 Task: Open Card Product End-of-Life Performance Review in Board Newsletter Management Best Practices to Workspace Design Software and add a team member Softage.4@softage.net, a label Orange, a checklist Special Education, an attachment from your computer, a color Orange and finally, add a card description 'Research and develop new customer service strategy' and a comment 'This task requires us to be proactive and take ownership of our work, ensuring that we are making progress towards our goals.'. Add a start date 'Jan 04, 1900' with a due date 'Jan 11, 1900'
Action: Mouse moved to (88, 299)
Screenshot: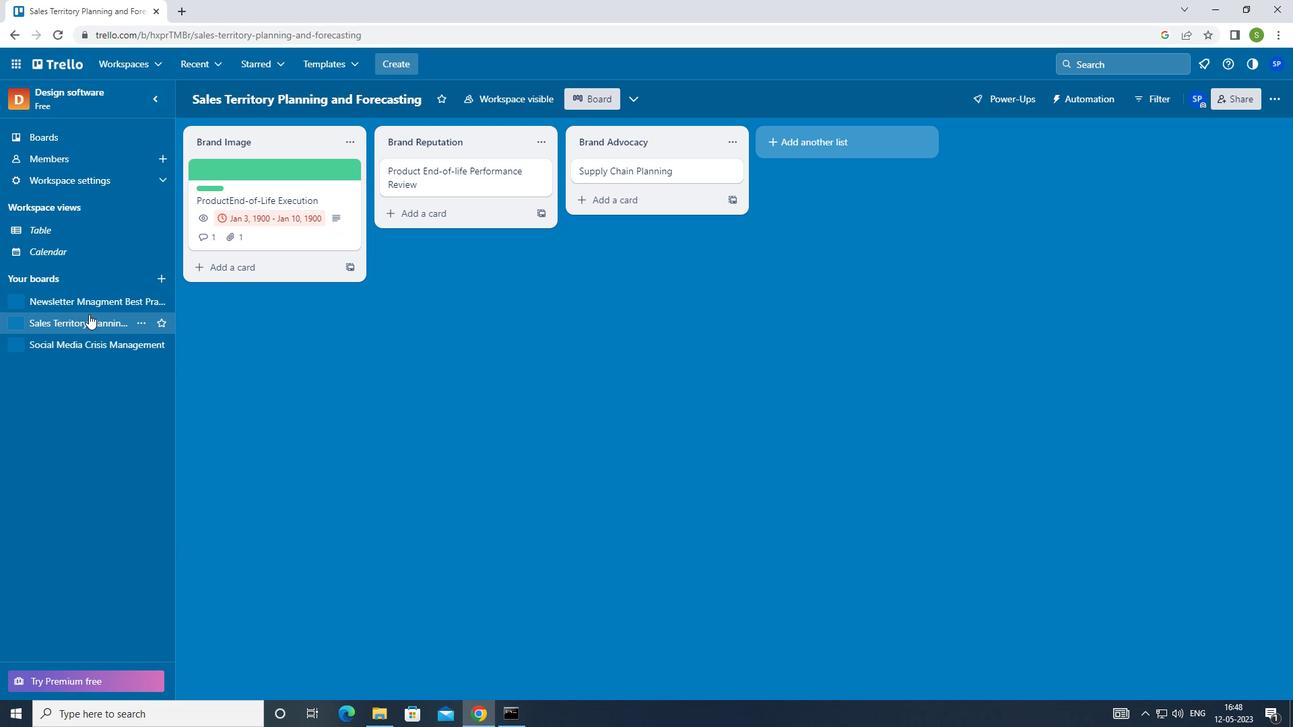 
Action: Mouse pressed left at (88, 299)
Screenshot: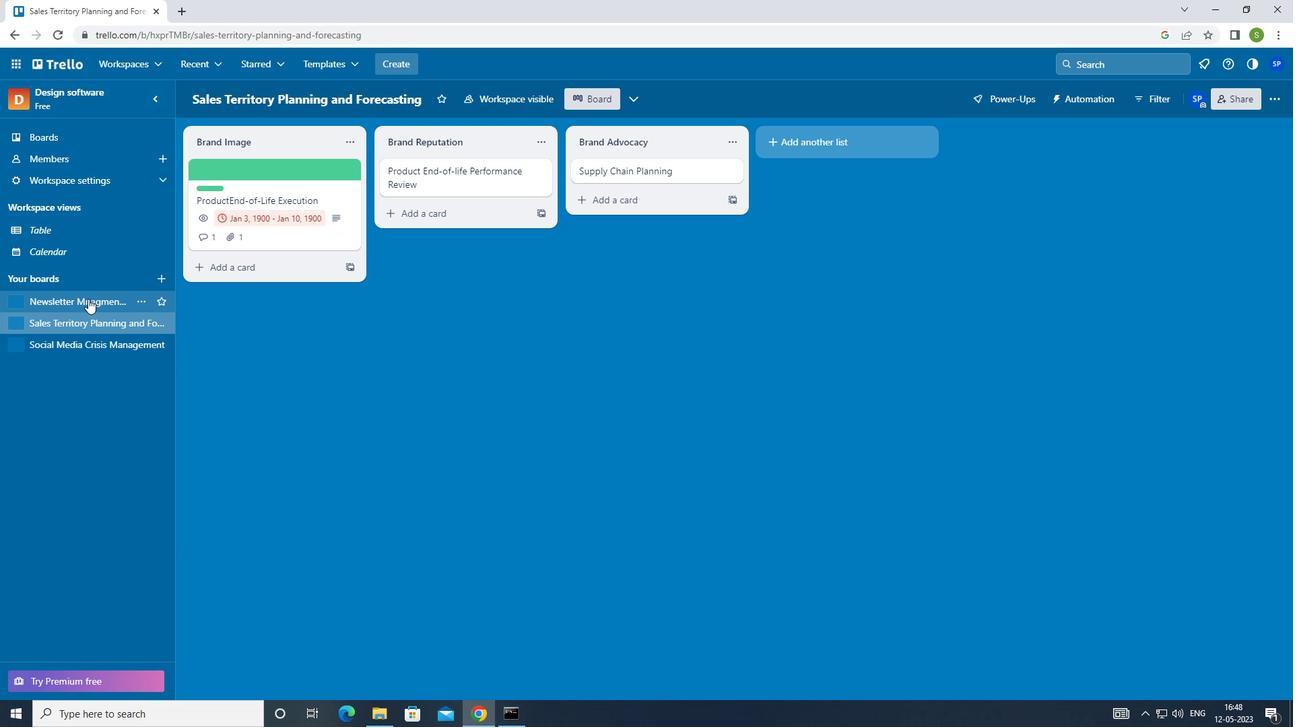 
Action: Mouse moved to (403, 170)
Screenshot: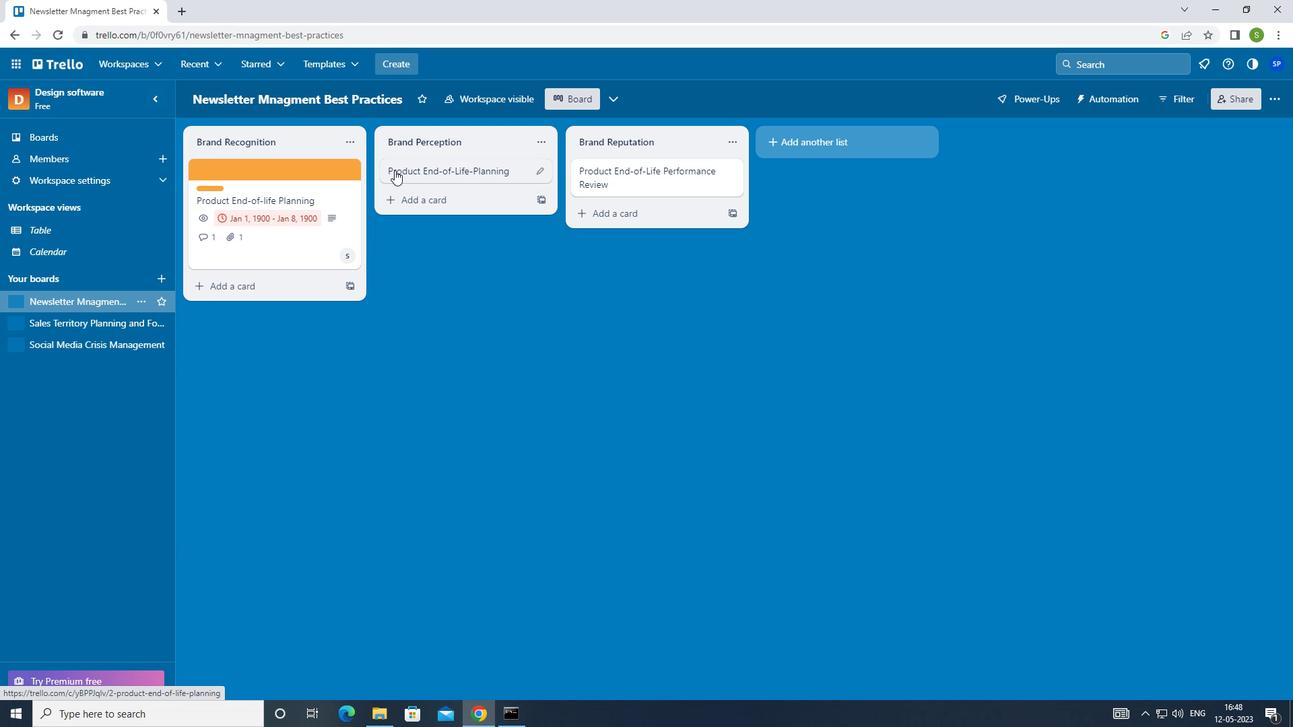 
Action: Mouse pressed left at (403, 170)
Screenshot: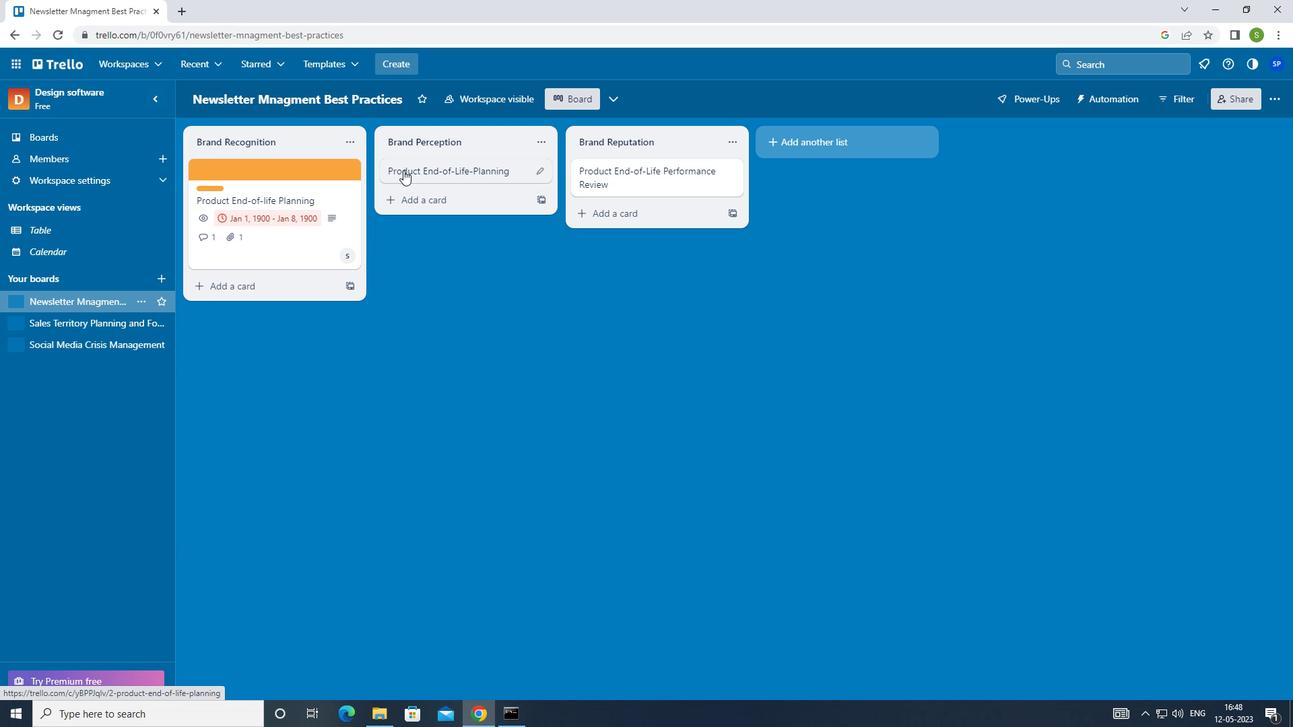 
Action: Mouse moved to (806, 165)
Screenshot: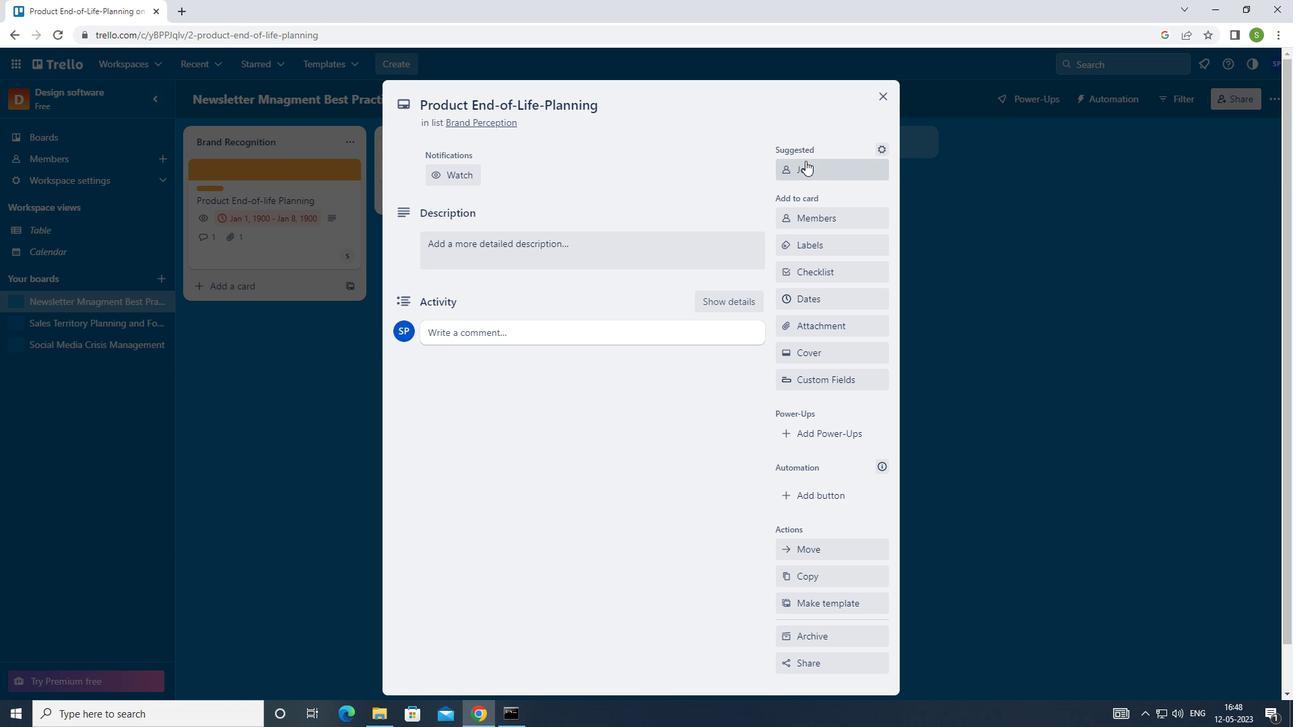 
Action: Mouse pressed left at (806, 165)
Screenshot: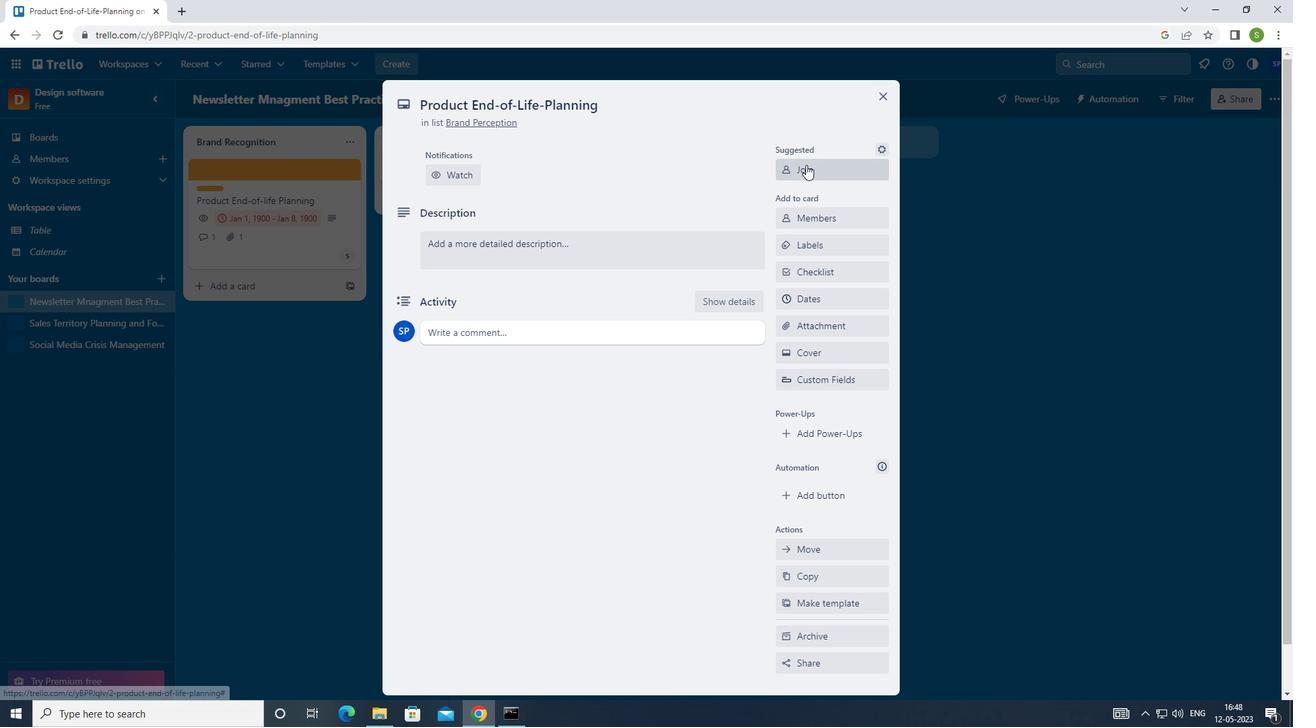 
Action: Mouse moved to (822, 170)
Screenshot: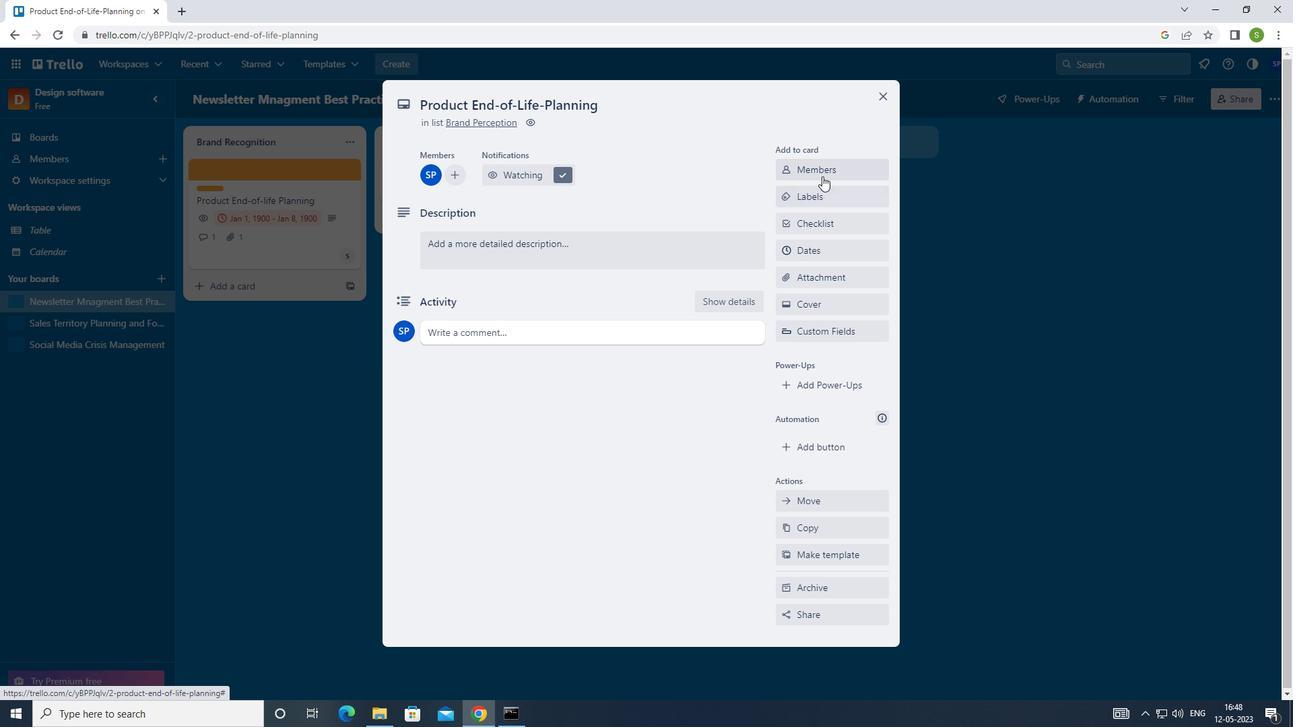 
Action: Mouse pressed left at (822, 170)
Screenshot: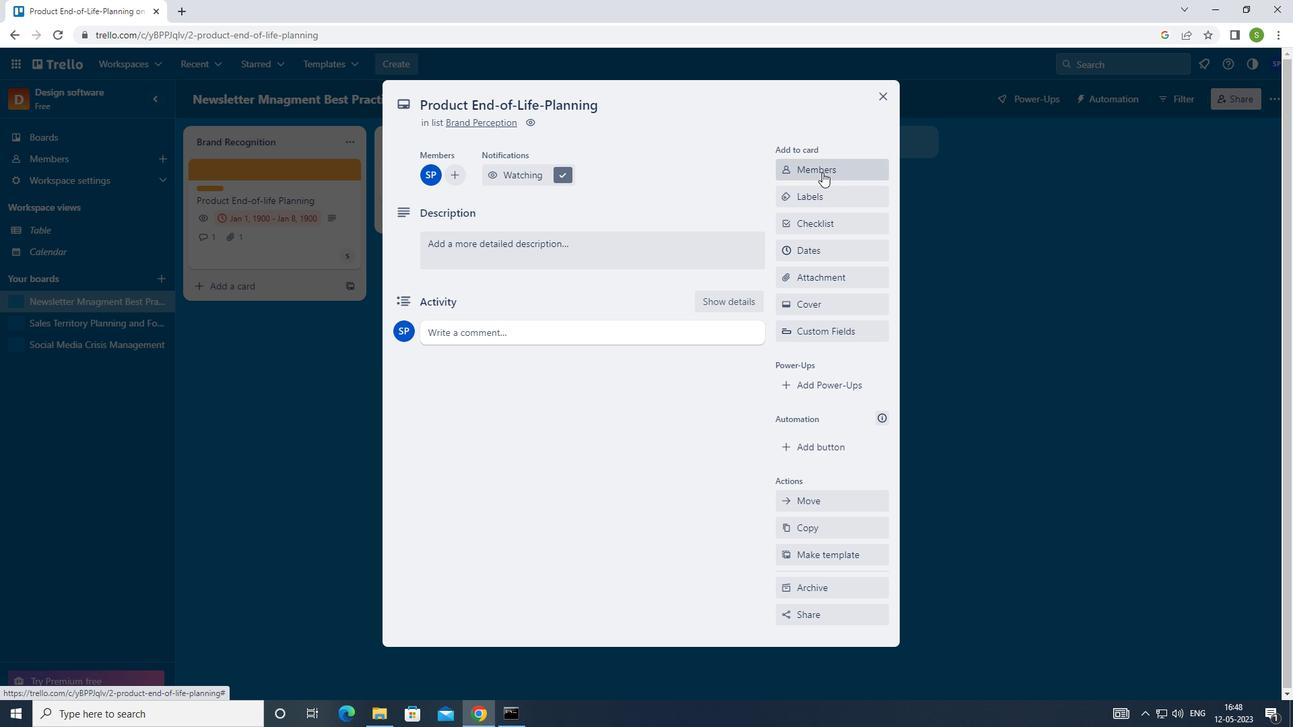 
Action: Mouse moved to (671, 214)
Screenshot: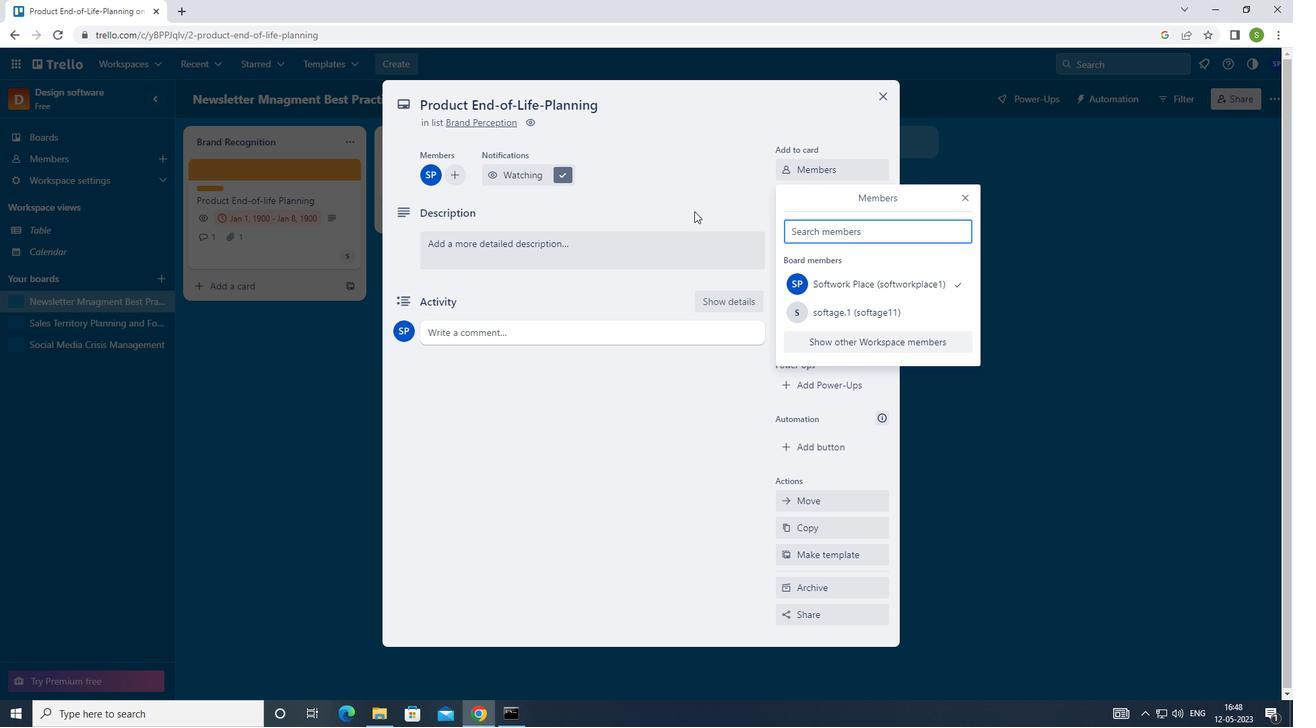 
Action: Key pressed <Key.shift>SOFTAGE.4<Key.shift>@SOFTAGE.NET
Screenshot: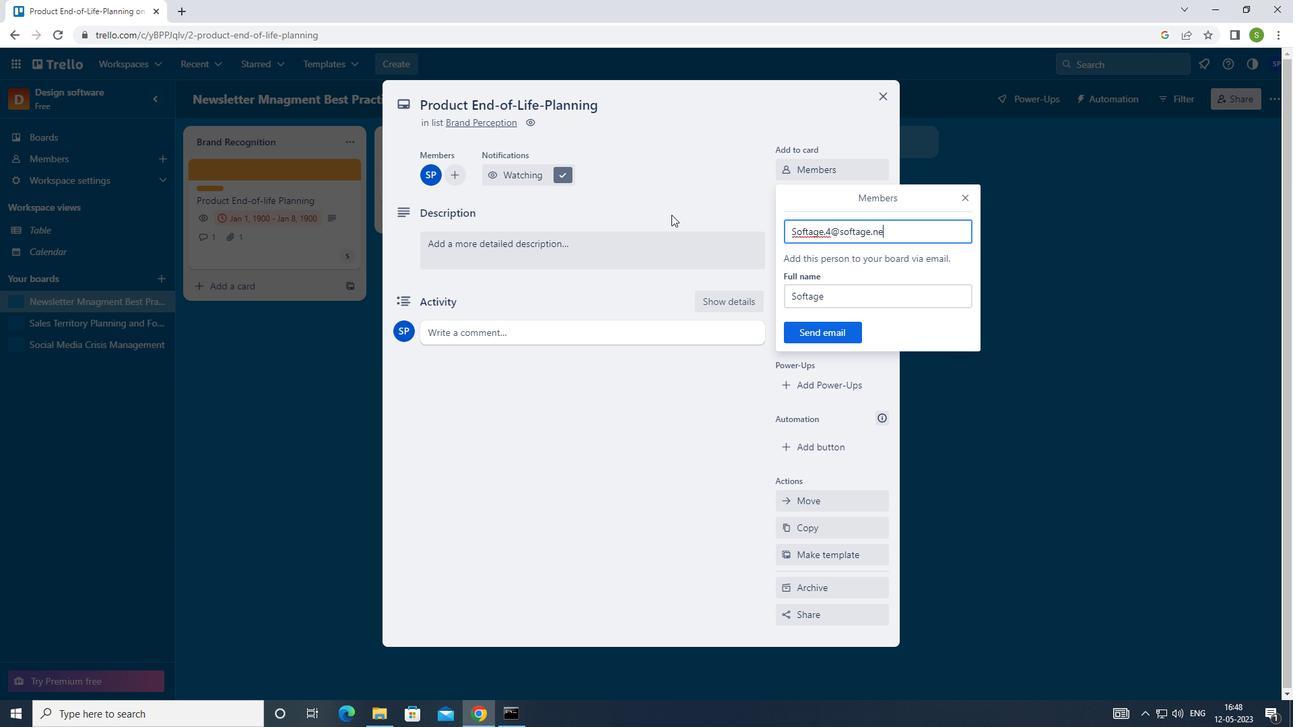 
Action: Mouse moved to (804, 334)
Screenshot: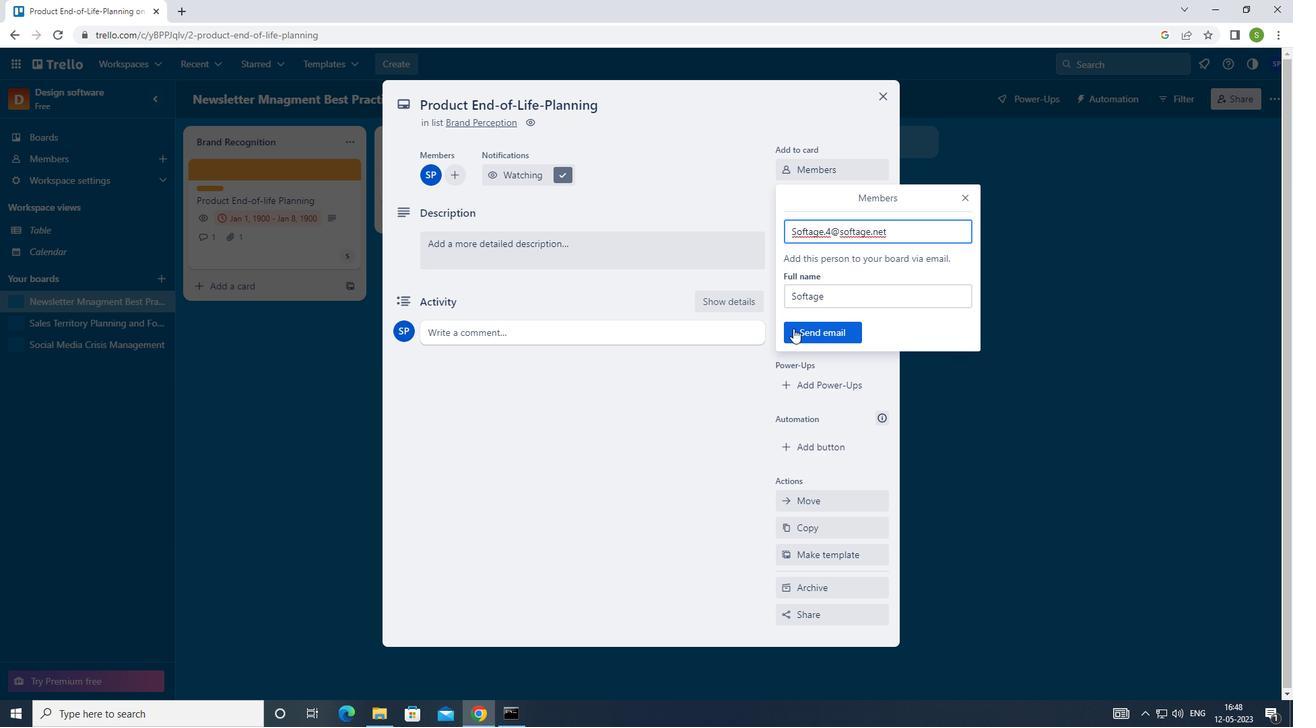 
Action: Mouse pressed left at (804, 334)
Screenshot: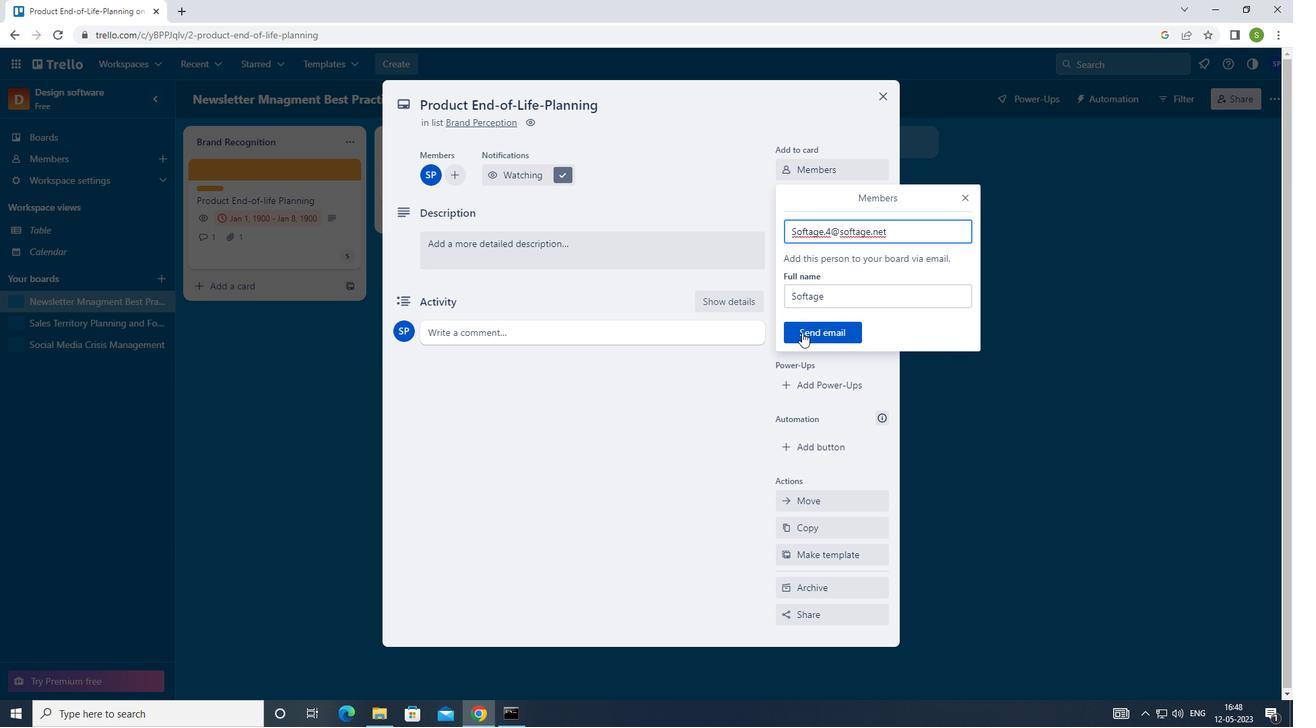 
Action: Mouse moved to (814, 194)
Screenshot: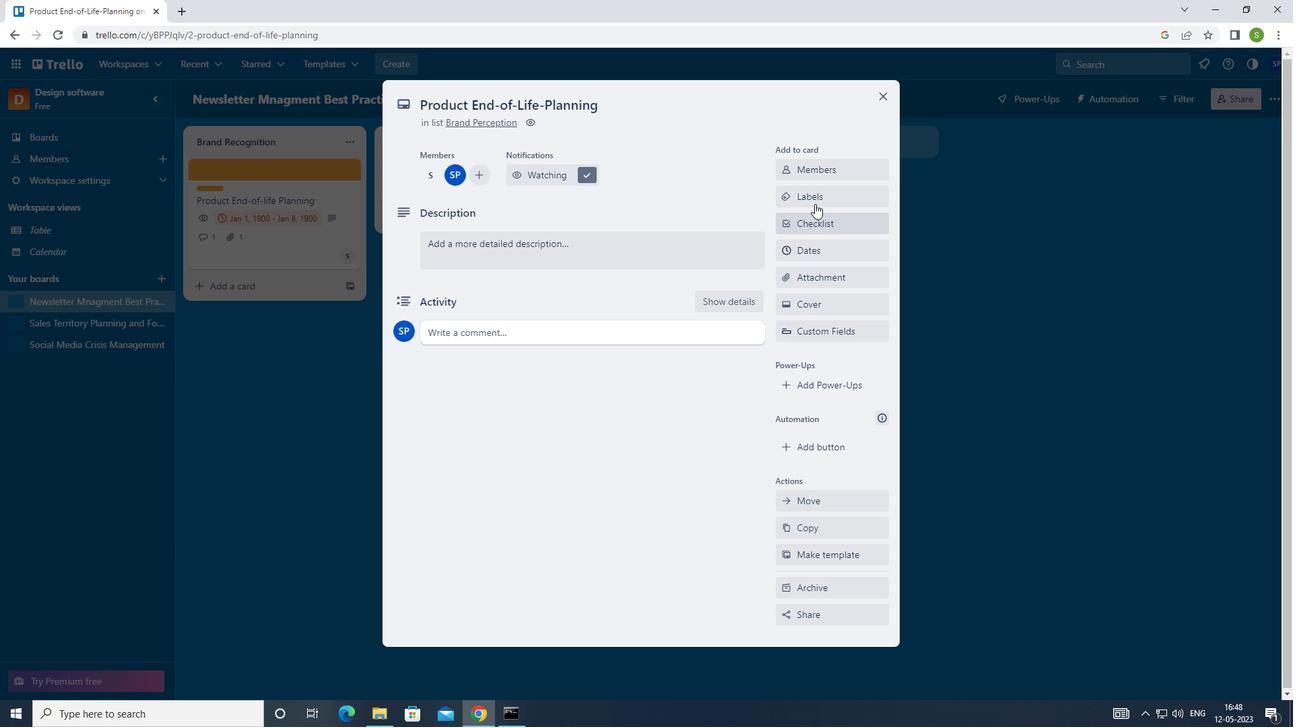 
Action: Mouse pressed left at (814, 194)
Screenshot: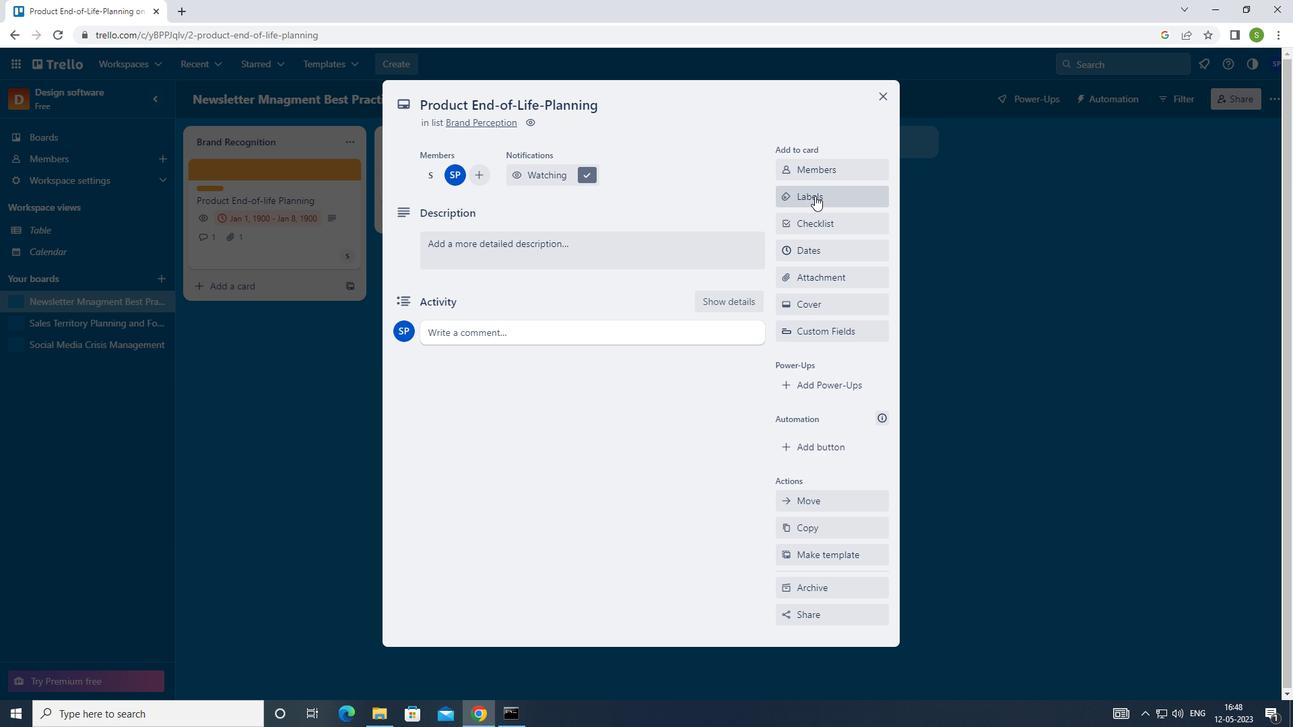
Action: Mouse moved to (831, 348)
Screenshot: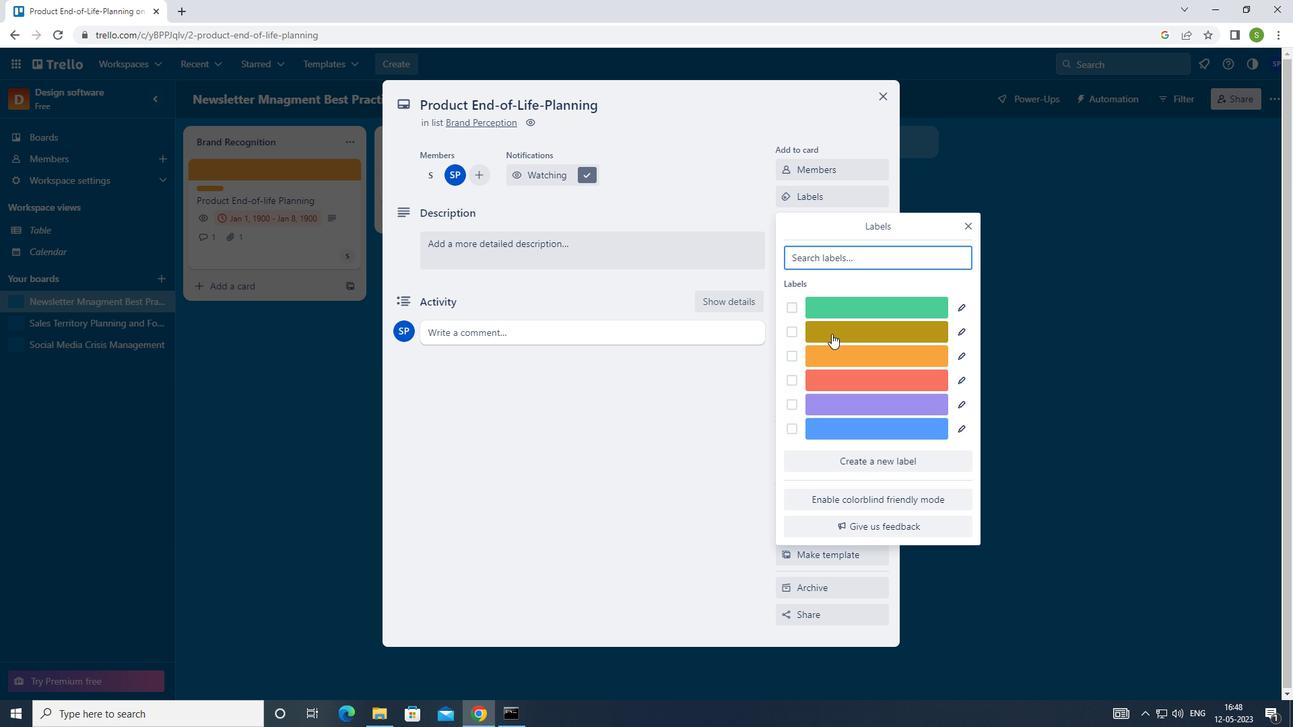 
Action: Mouse pressed left at (831, 348)
Screenshot: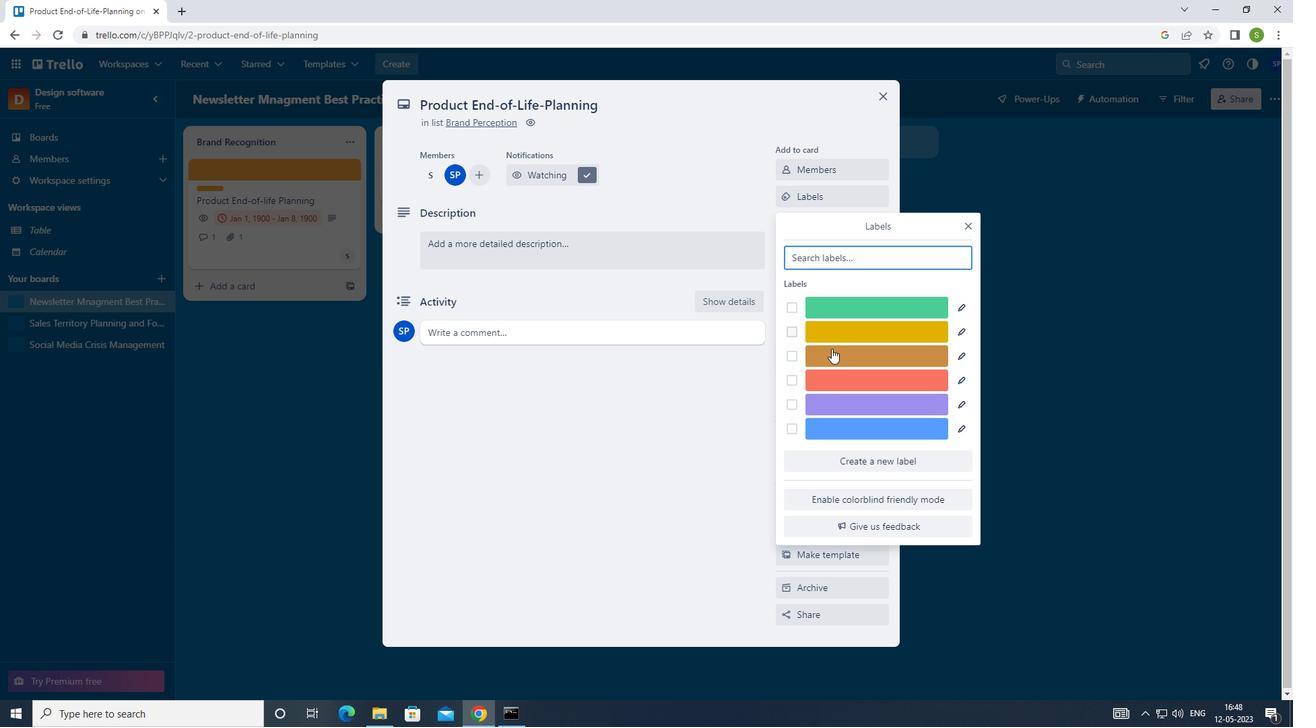 
Action: Mouse moved to (969, 224)
Screenshot: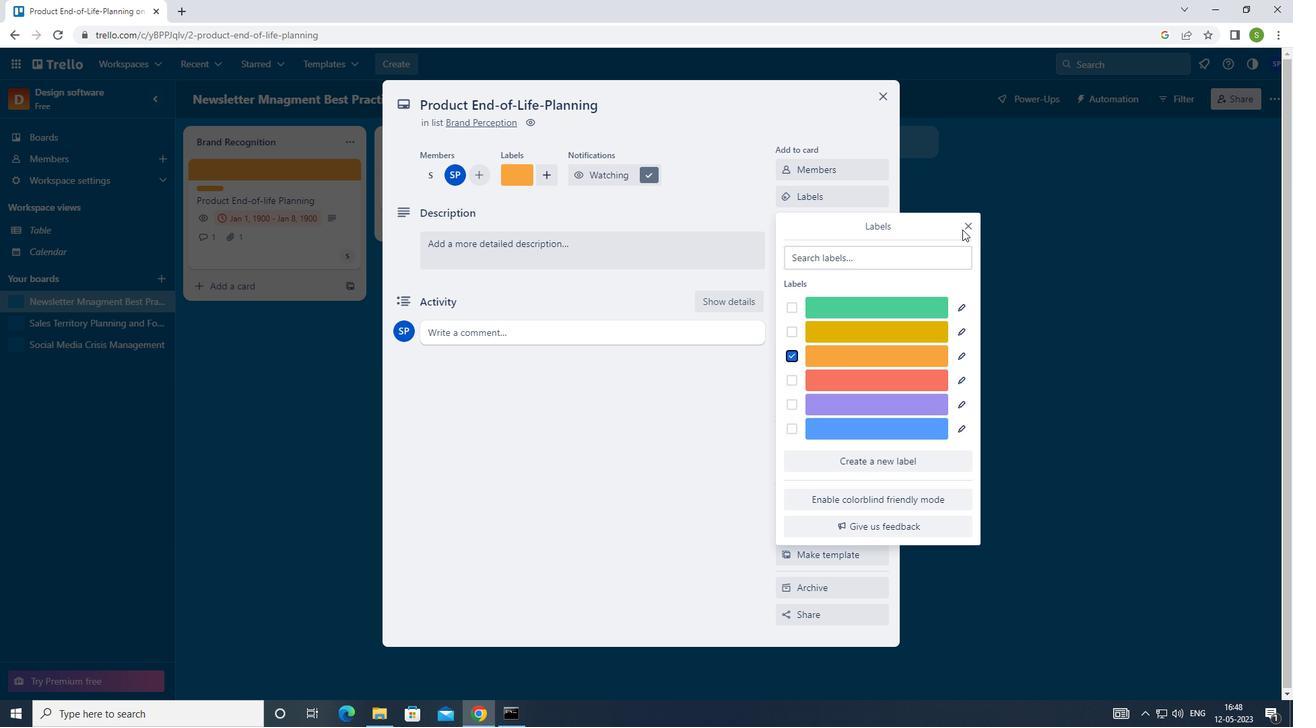 
Action: Mouse pressed left at (969, 224)
Screenshot: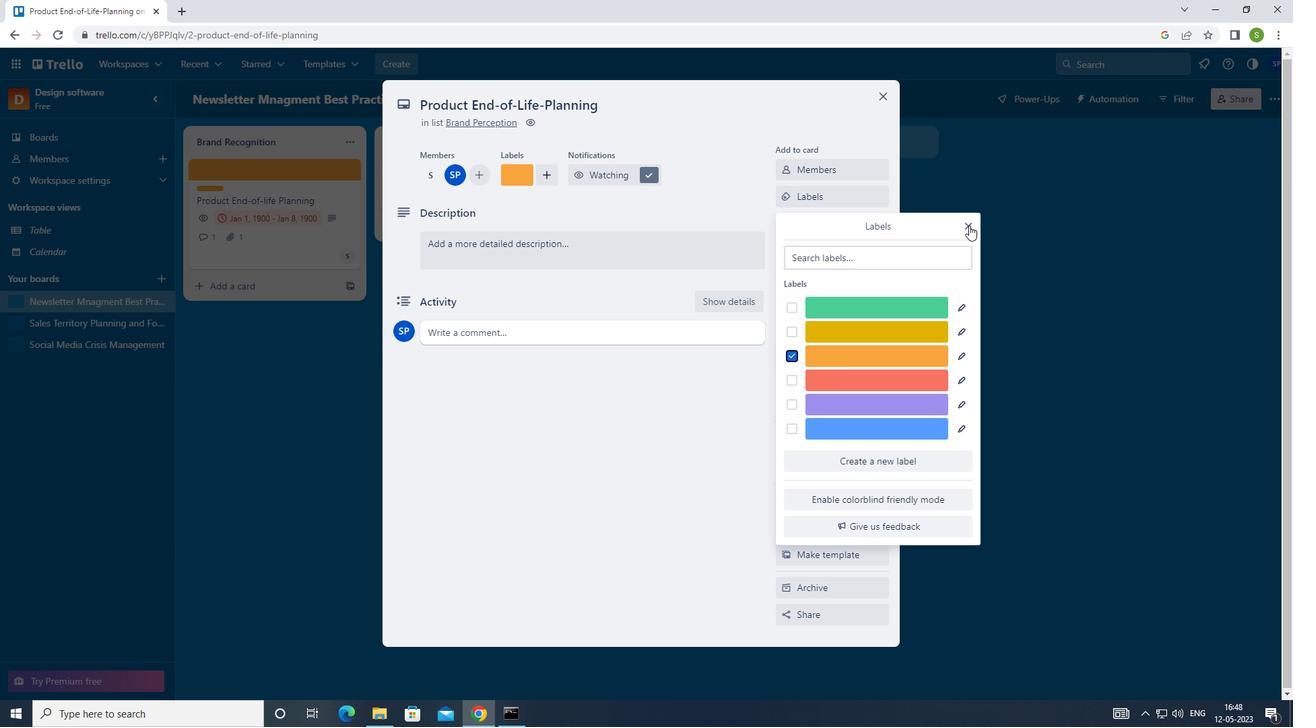 
Action: Mouse moved to (850, 222)
Screenshot: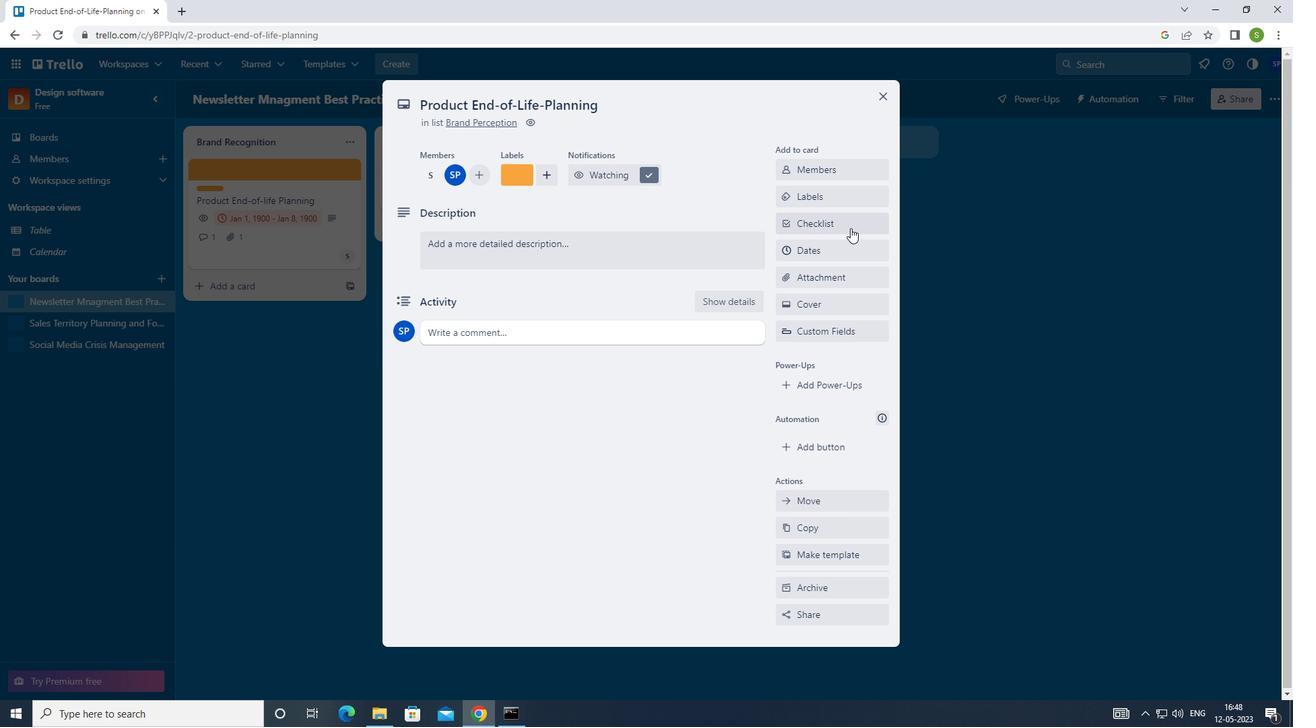
Action: Mouse pressed left at (850, 222)
Screenshot: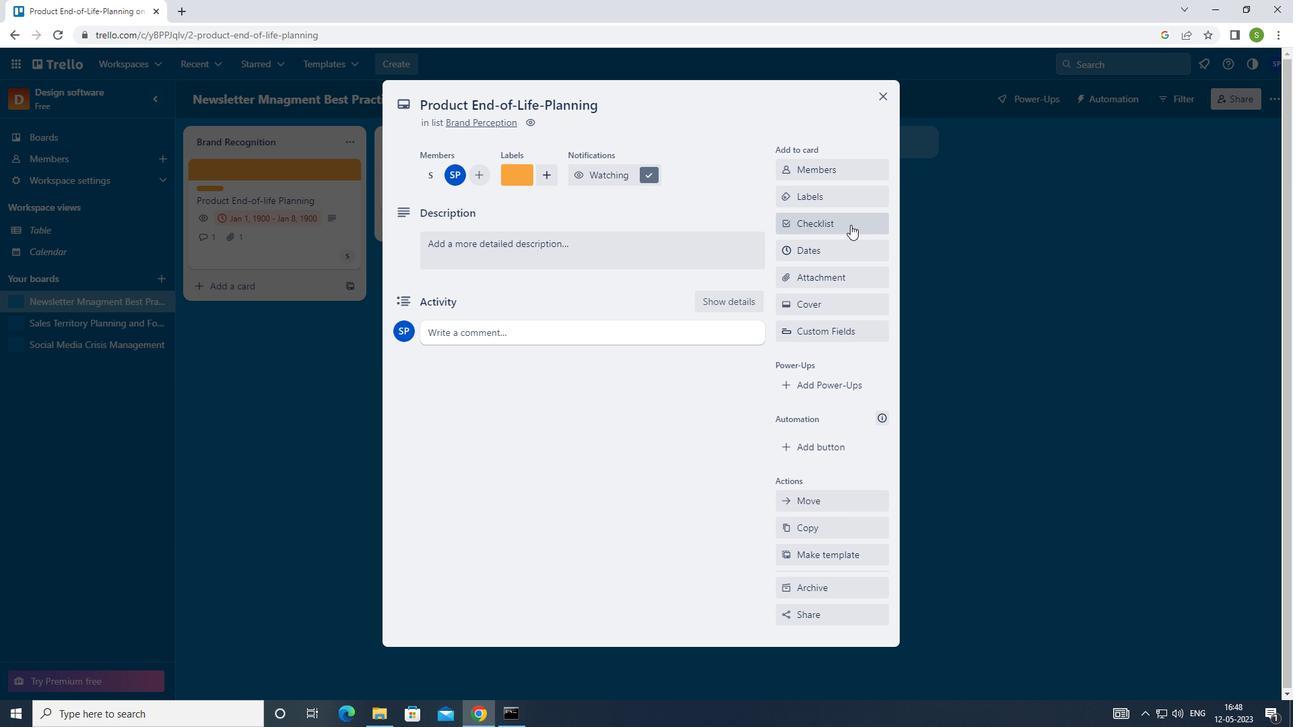 
Action: Mouse moved to (874, 240)
Screenshot: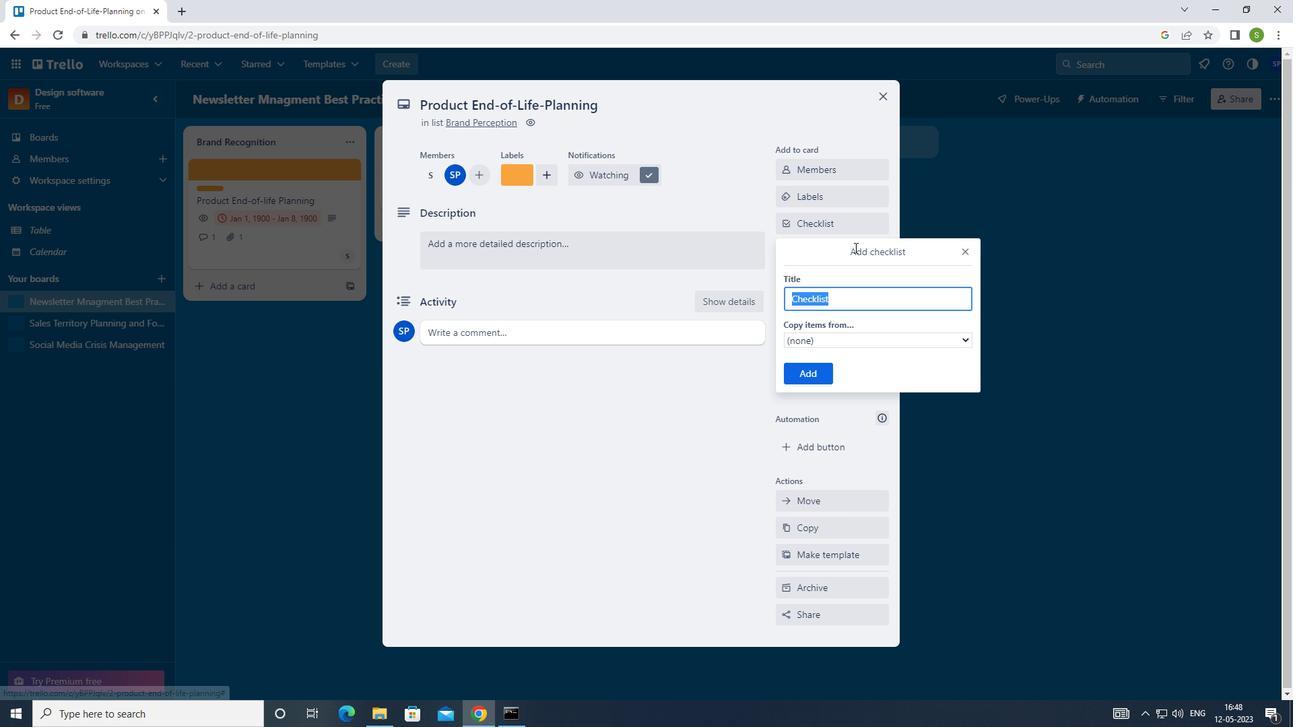 
Action: Key pressed <Key.shift>S
Screenshot: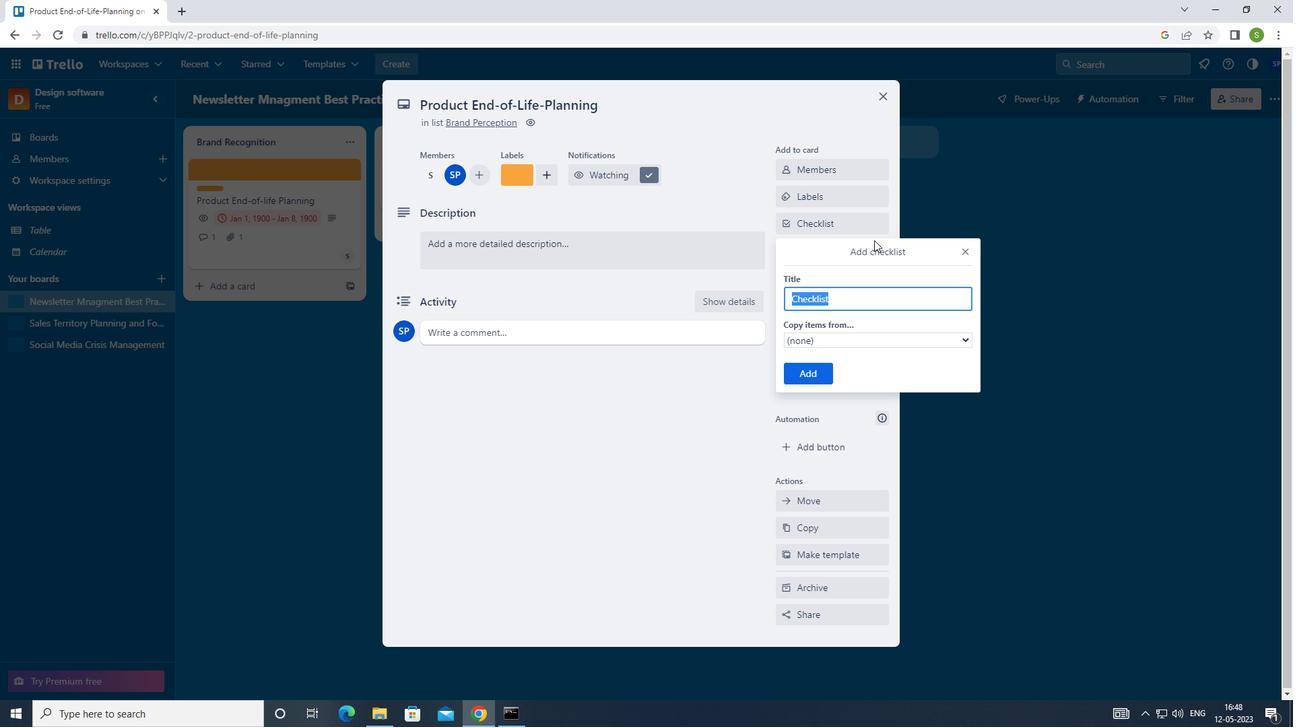 
Action: Mouse moved to (913, 361)
Screenshot: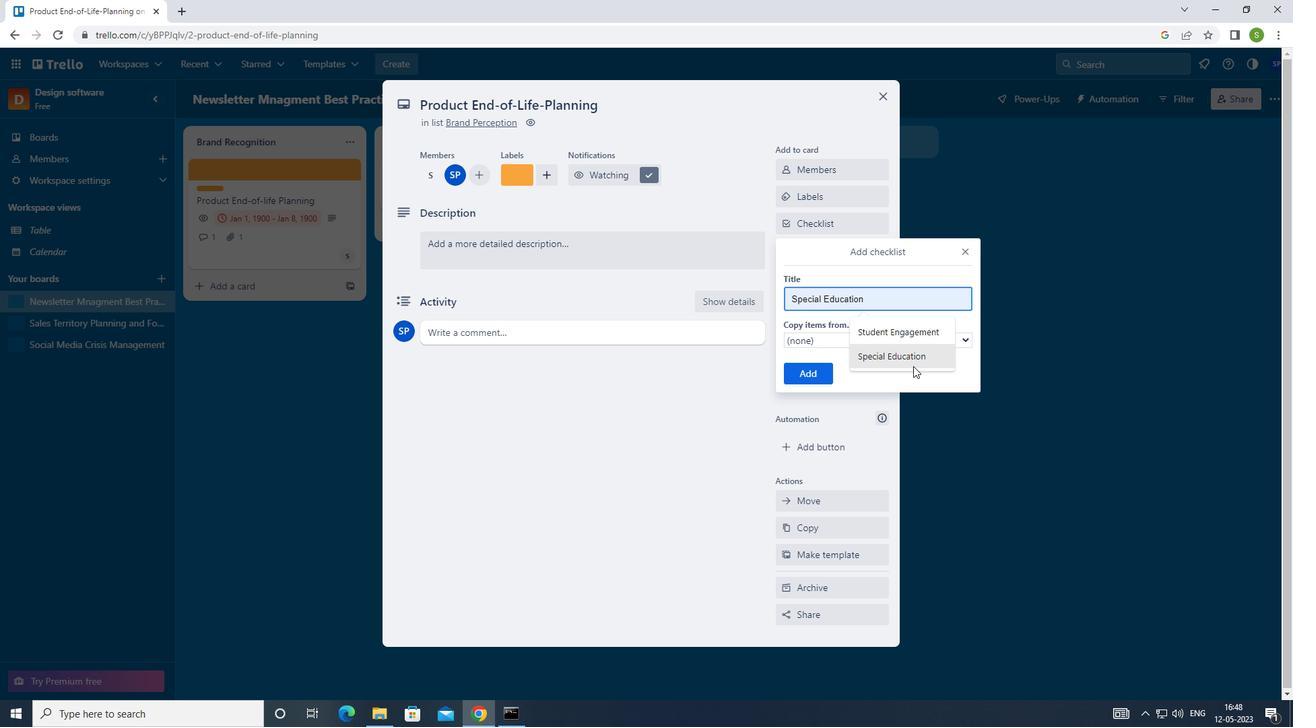 
Action: Mouse pressed left at (913, 361)
Screenshot: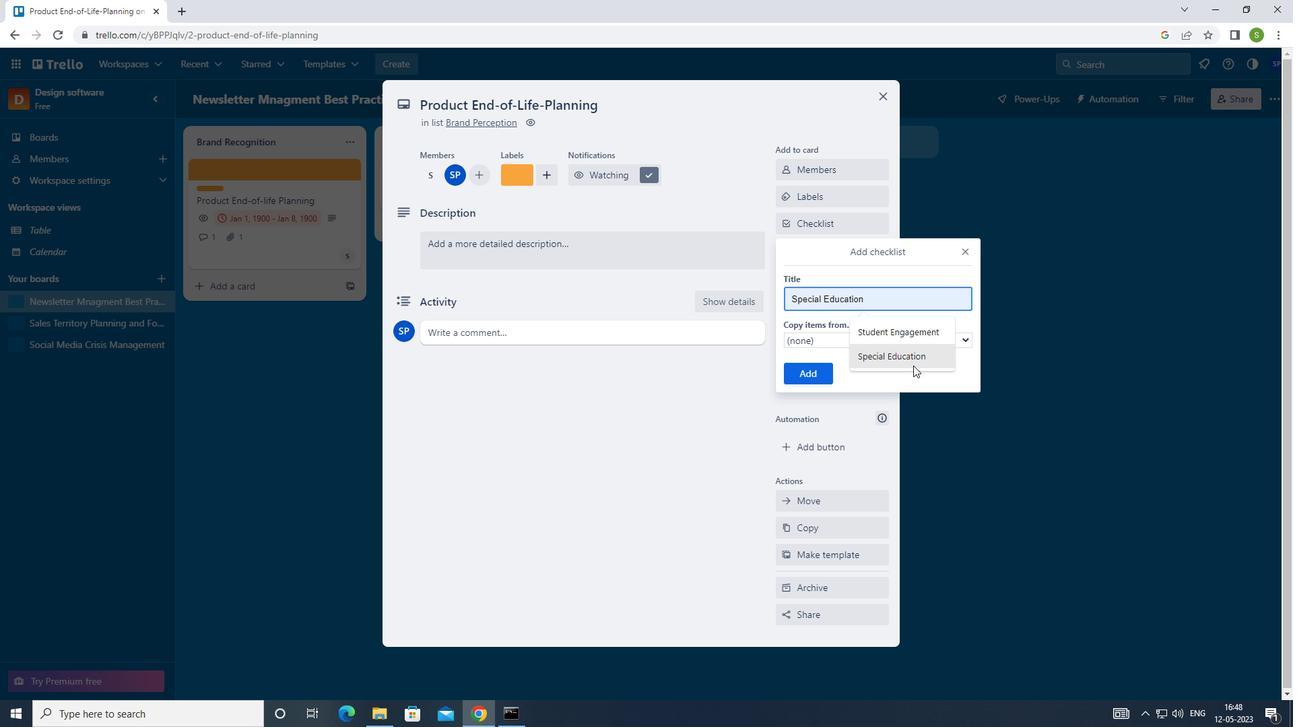 
Action: Mouse moved to (965, 247)
Screenshot: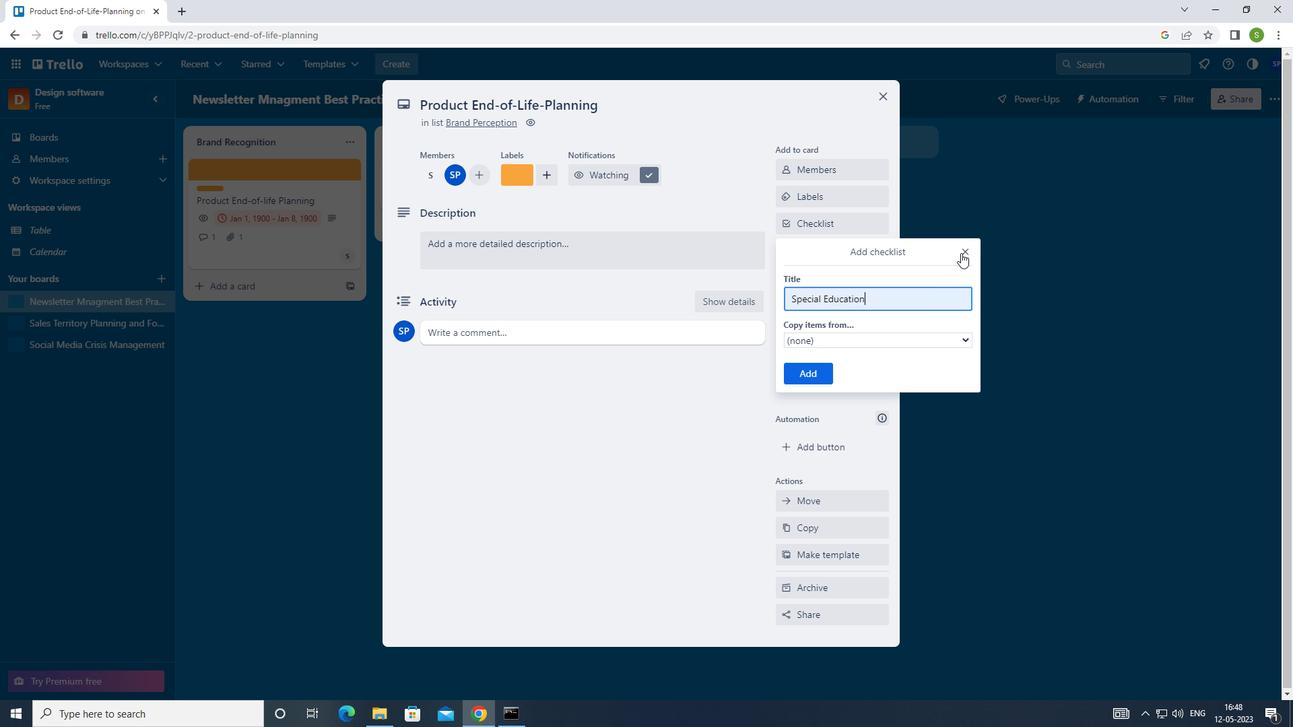 
Action: Mouse pressed left at (965, 247)
Screenshot: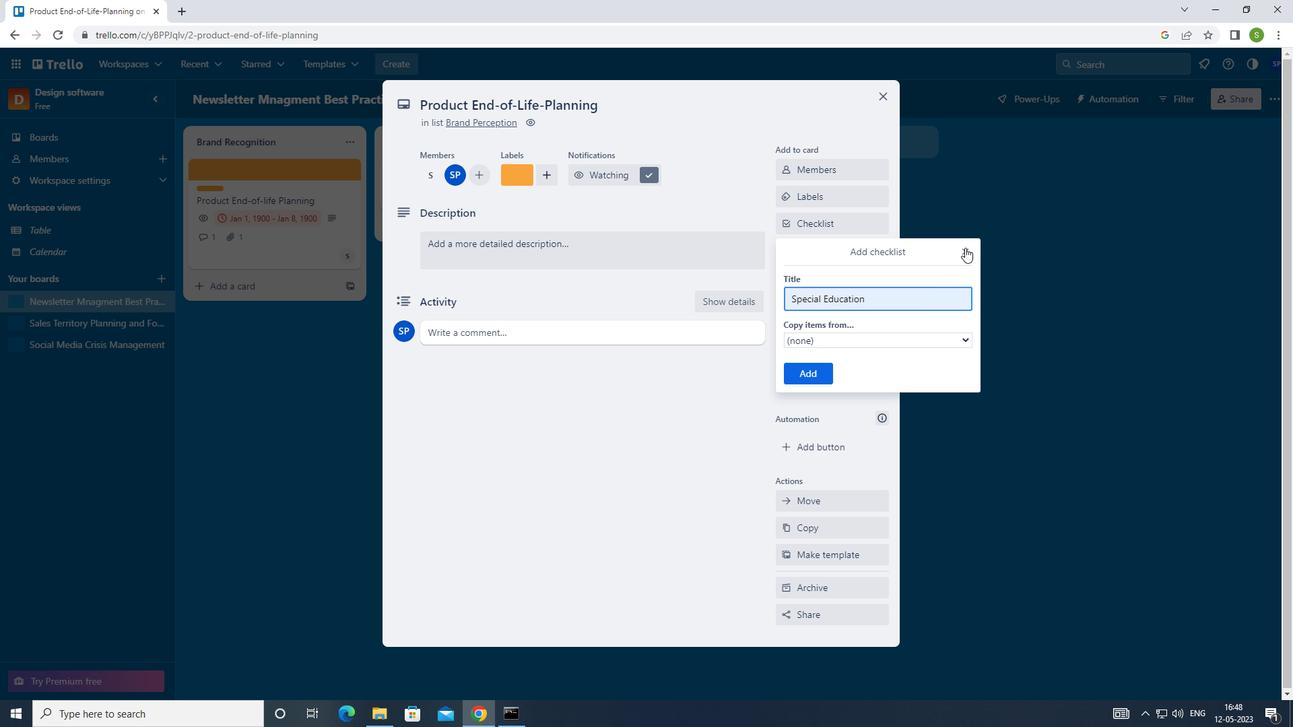 
Action: Mouse moved to (847, 282)
Screenshot: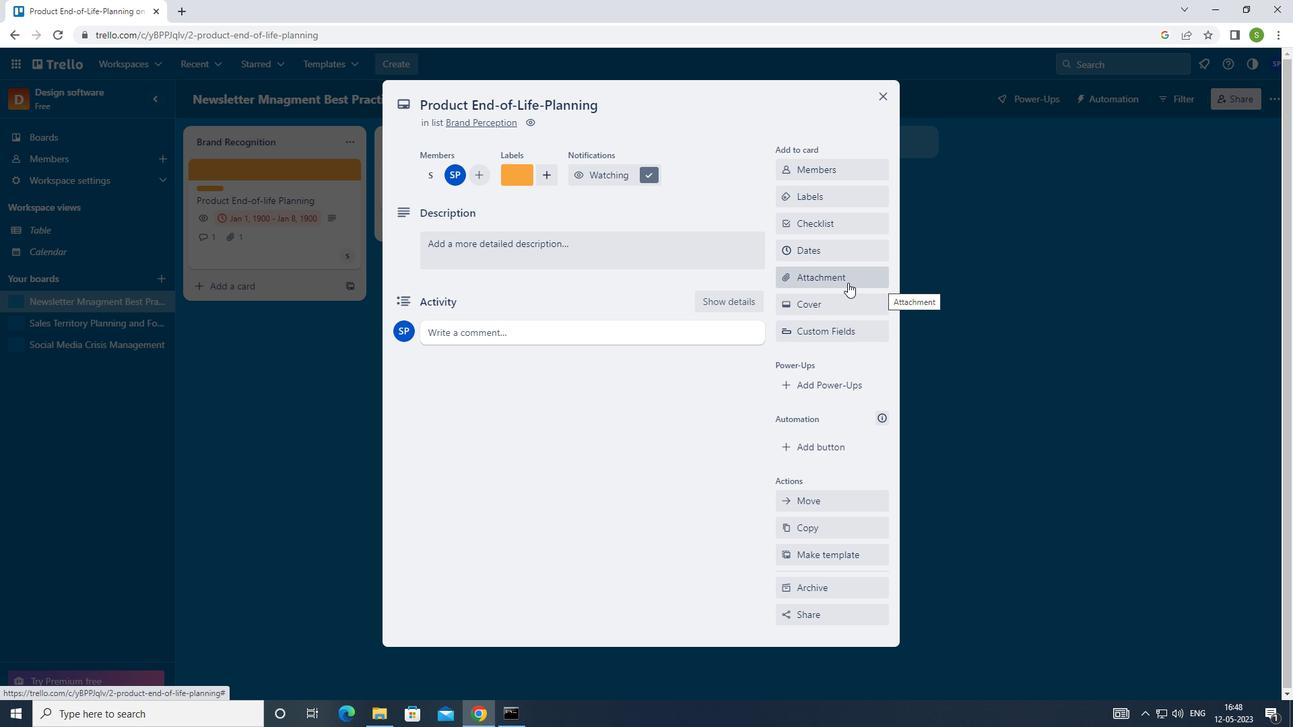 
Action: Mouse pressed left at (847, 282)
Screenshot: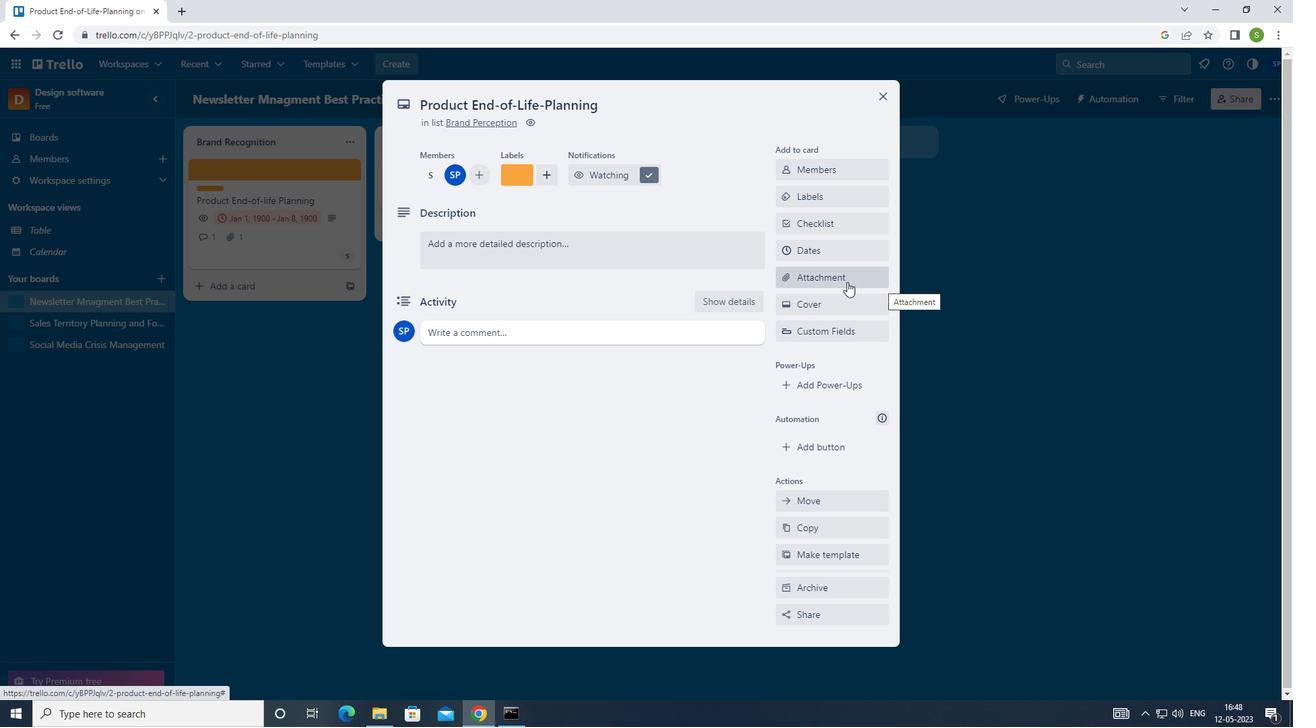 
Action: Mouse moved to (812, 333)
Screenshot: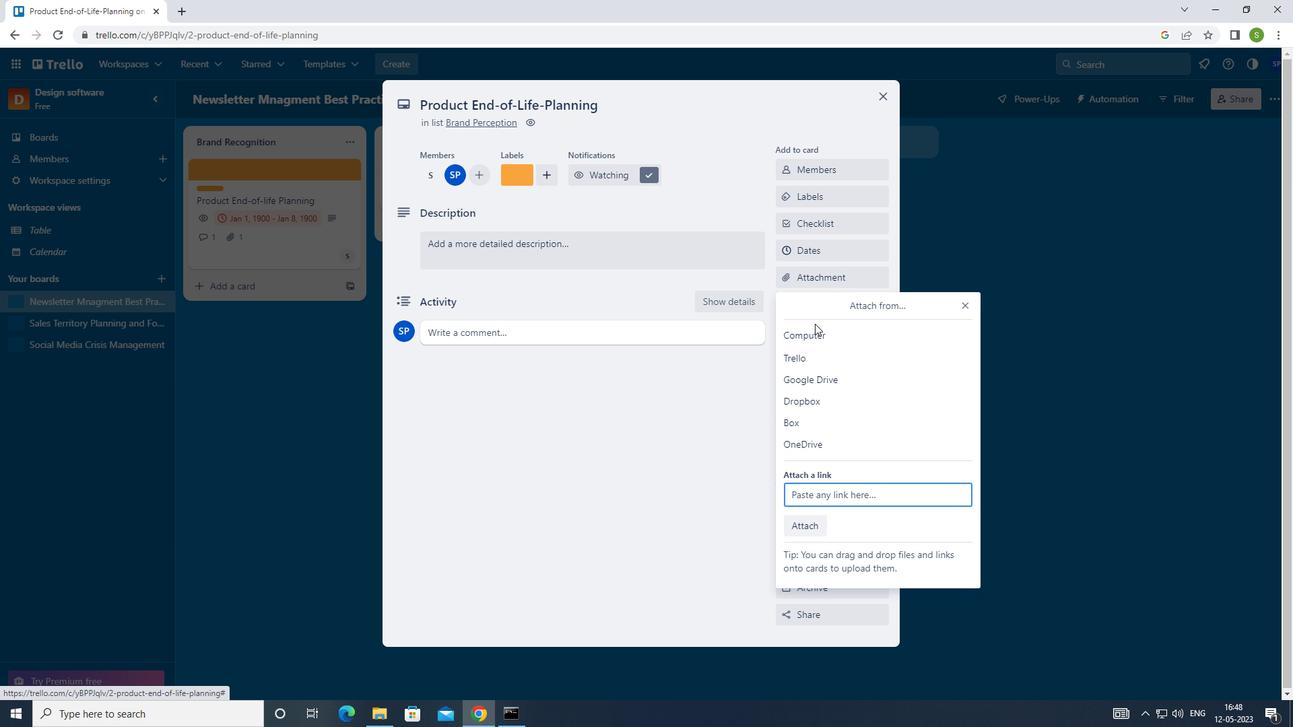 
Action: Mouse pressed left at (812, 333)
Screenshot: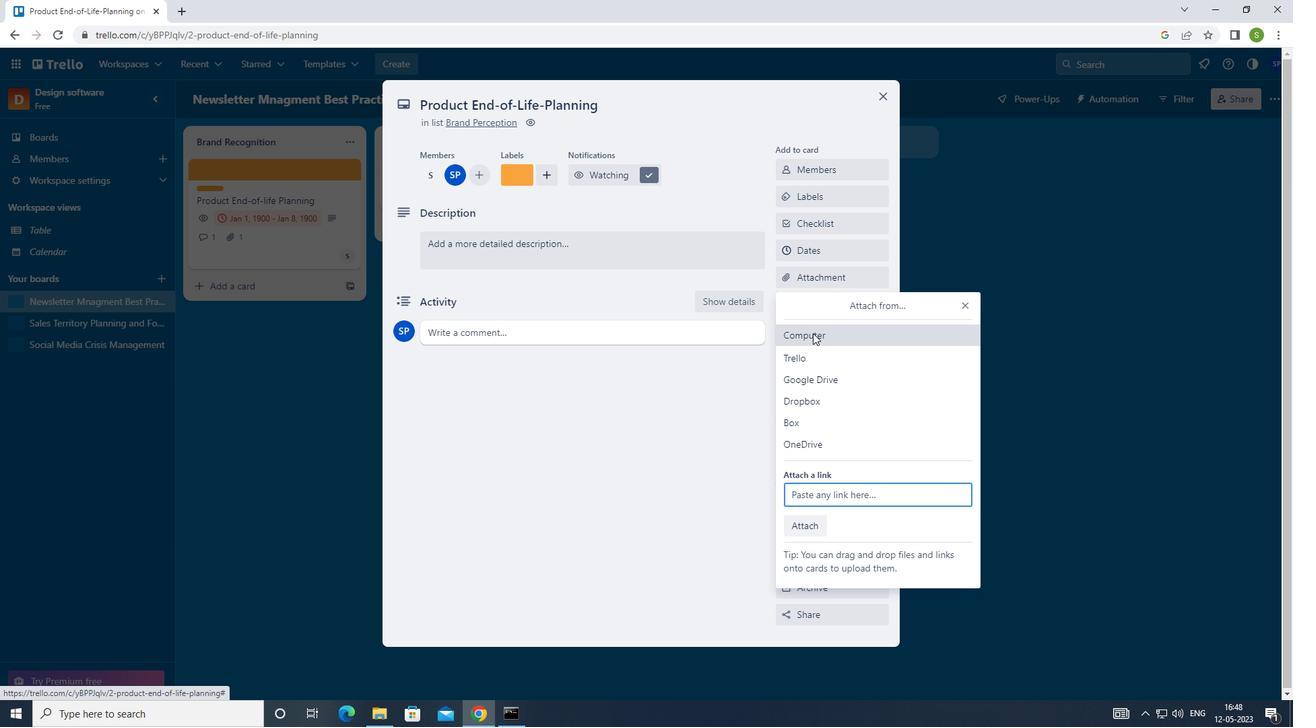 
Action: Mouse moved to (249, 100)
Screenshot: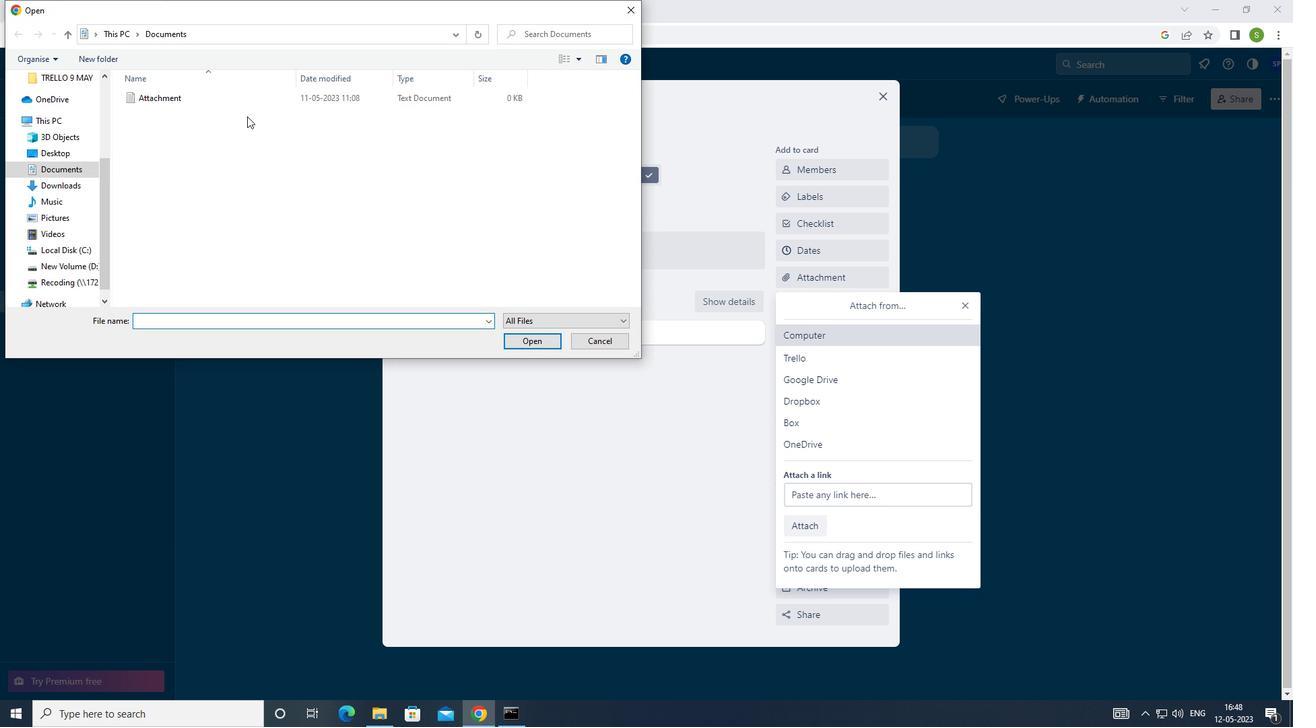 
Action: Mouse pressed left at (249, 100)
Screenshot: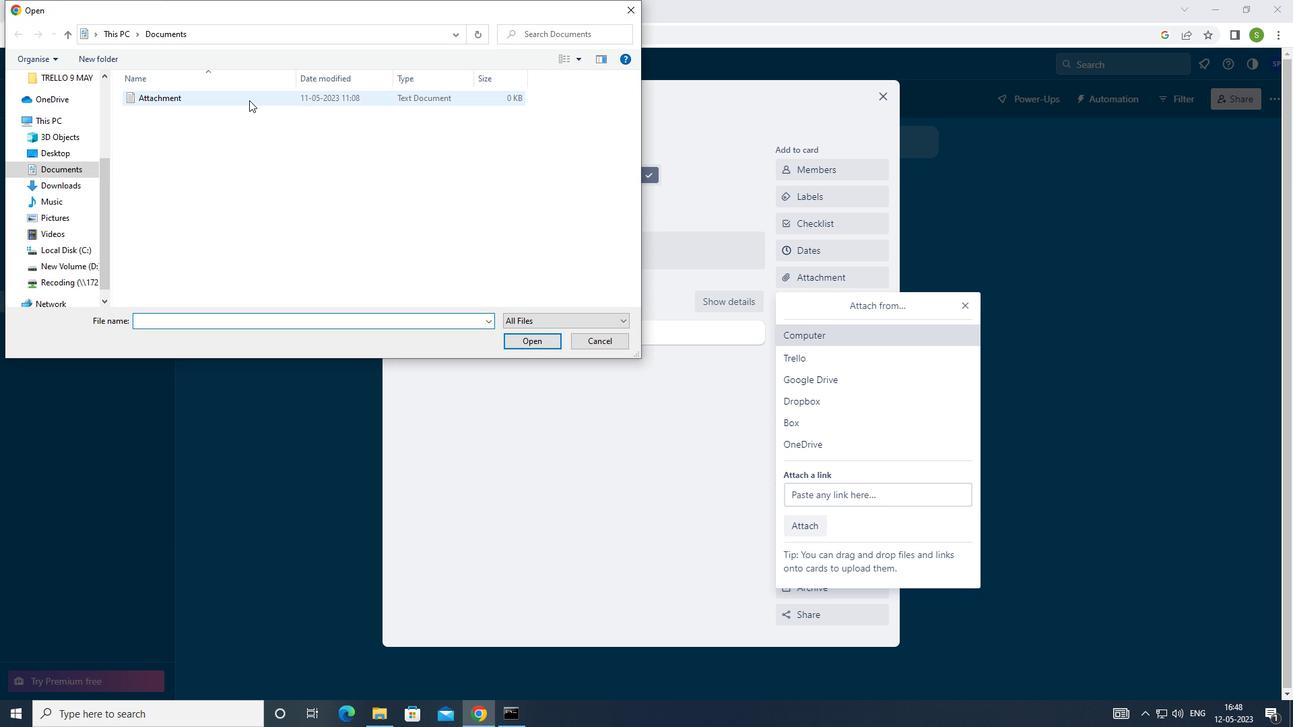 
Action: Mouse moved to (529, 345)
Screenshot: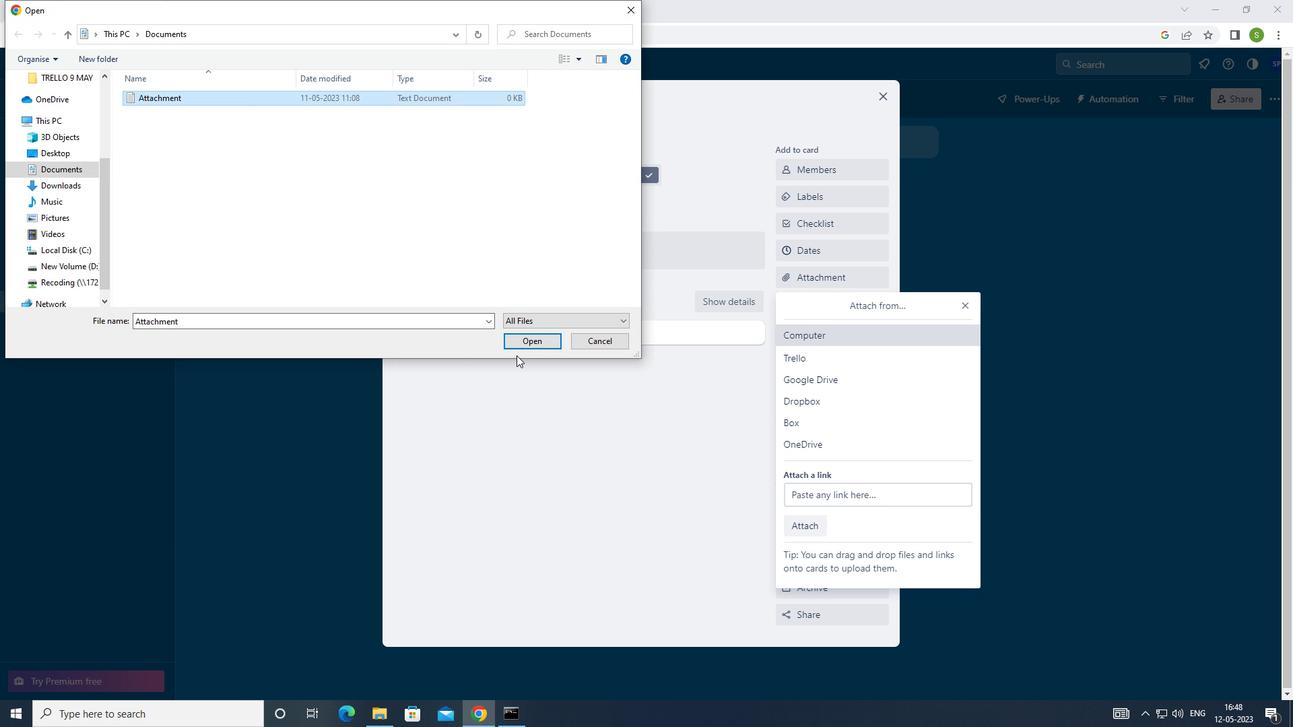 
Action: Mouse pressed left at (529, 345)
Screenshot: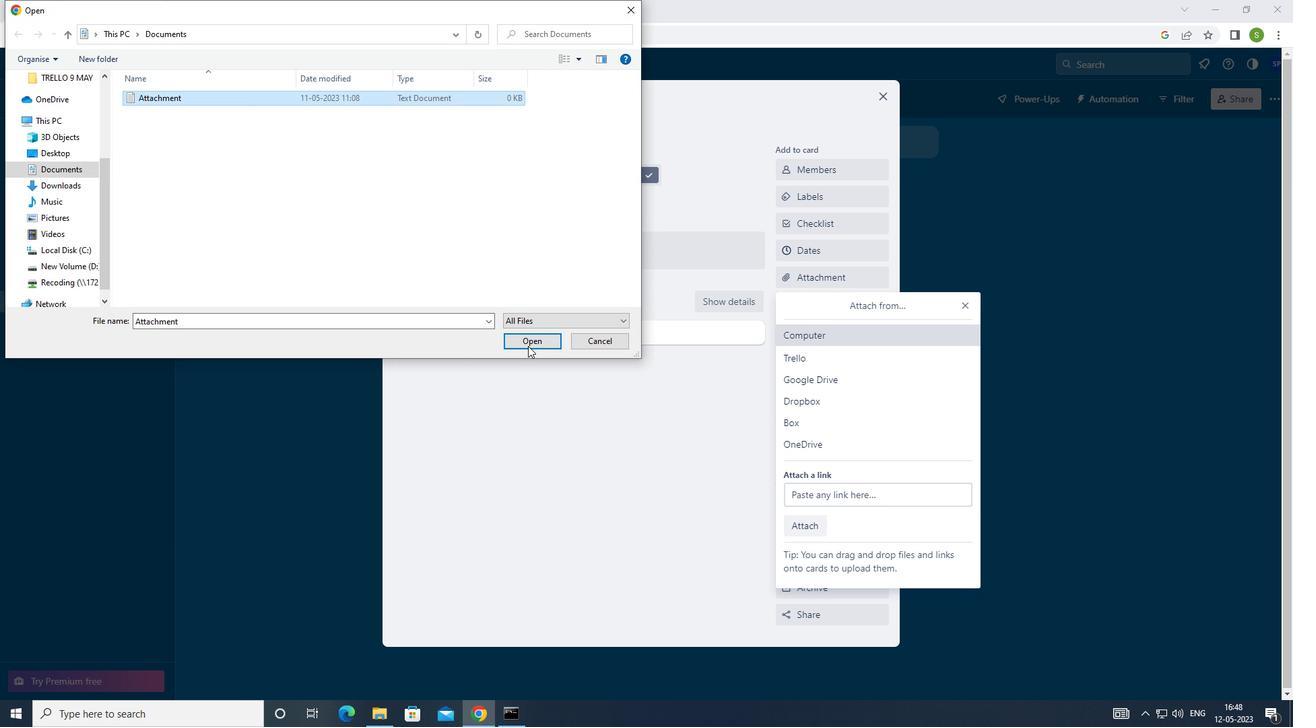 
Action: Mouse moved to (824, 302)
Screenshot: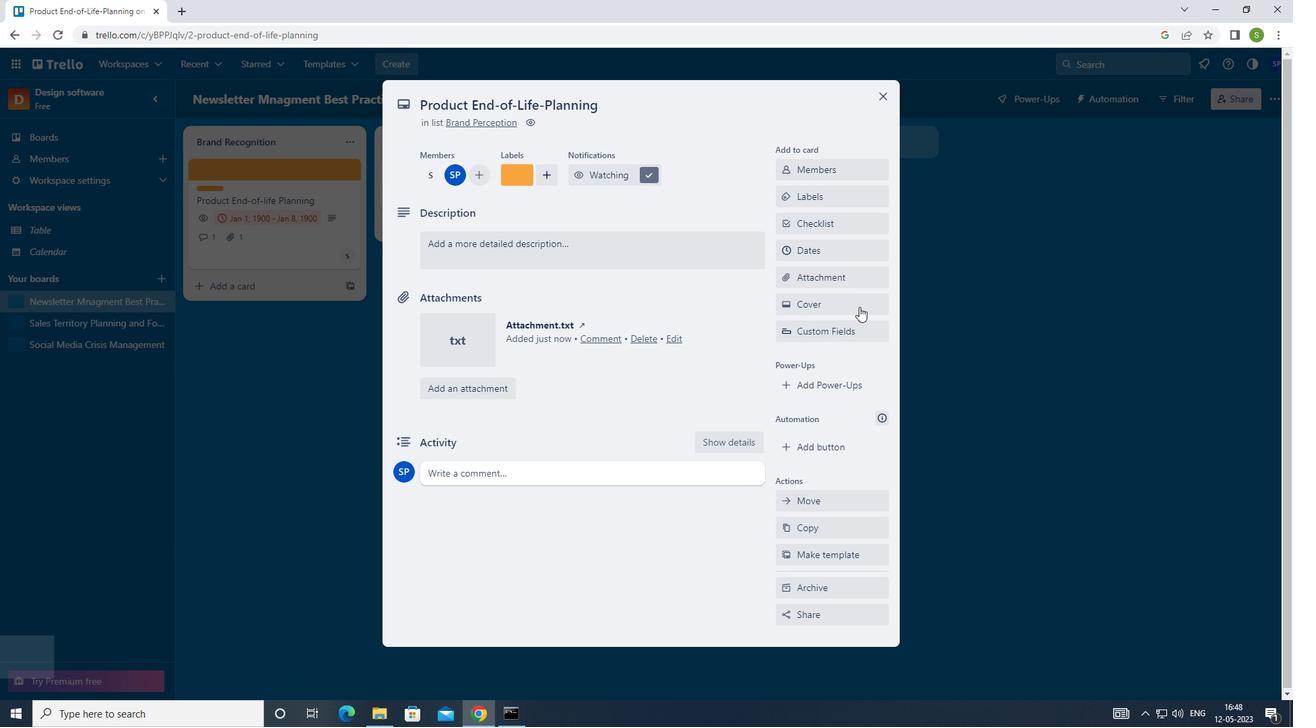 
Action: Mouse pressed left at (824, 302)
Screenshot: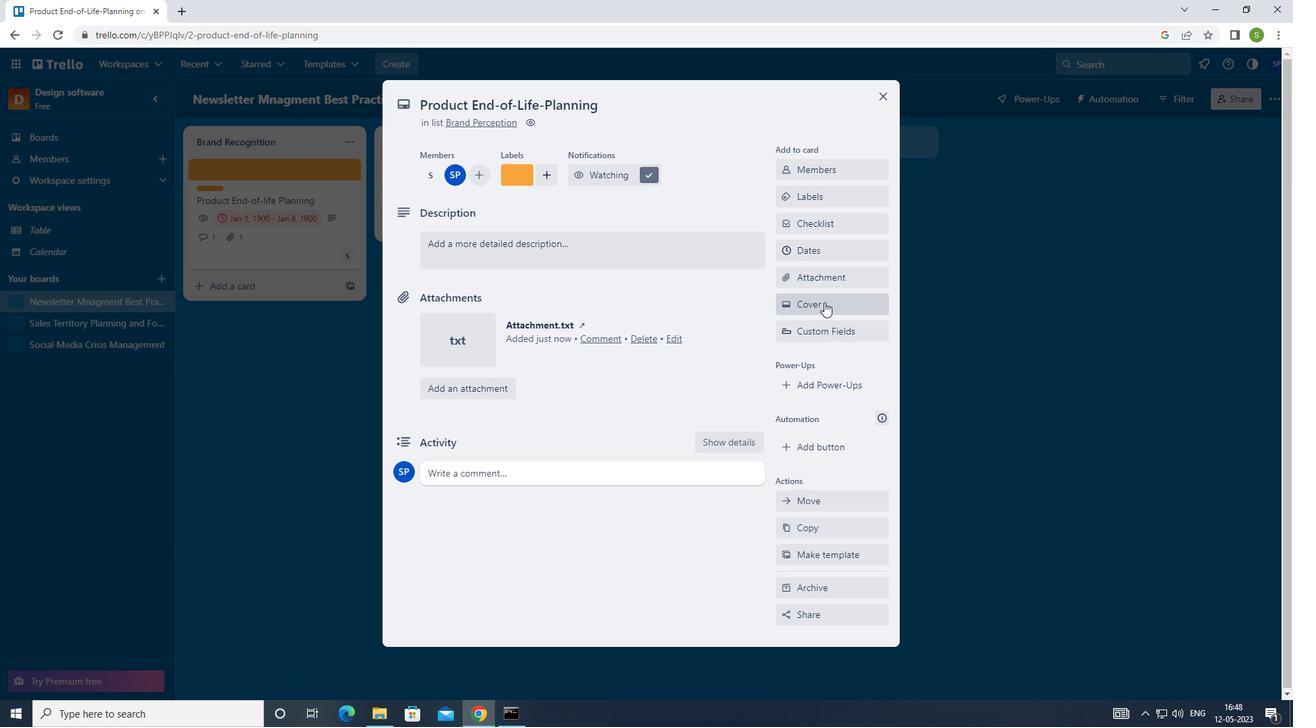 
Action: Mouse moved to (887, 425)
Screenshot: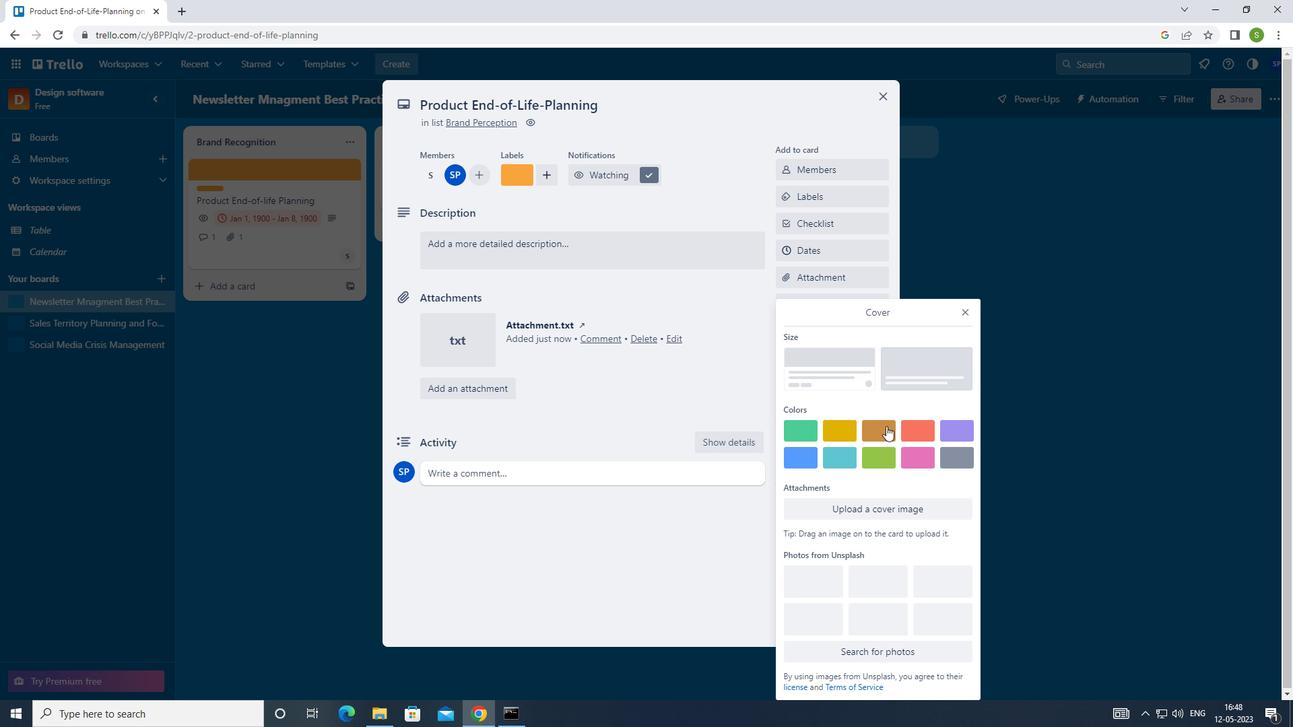 
Action: Mouse pressed left at (887, 425)
Screenshot: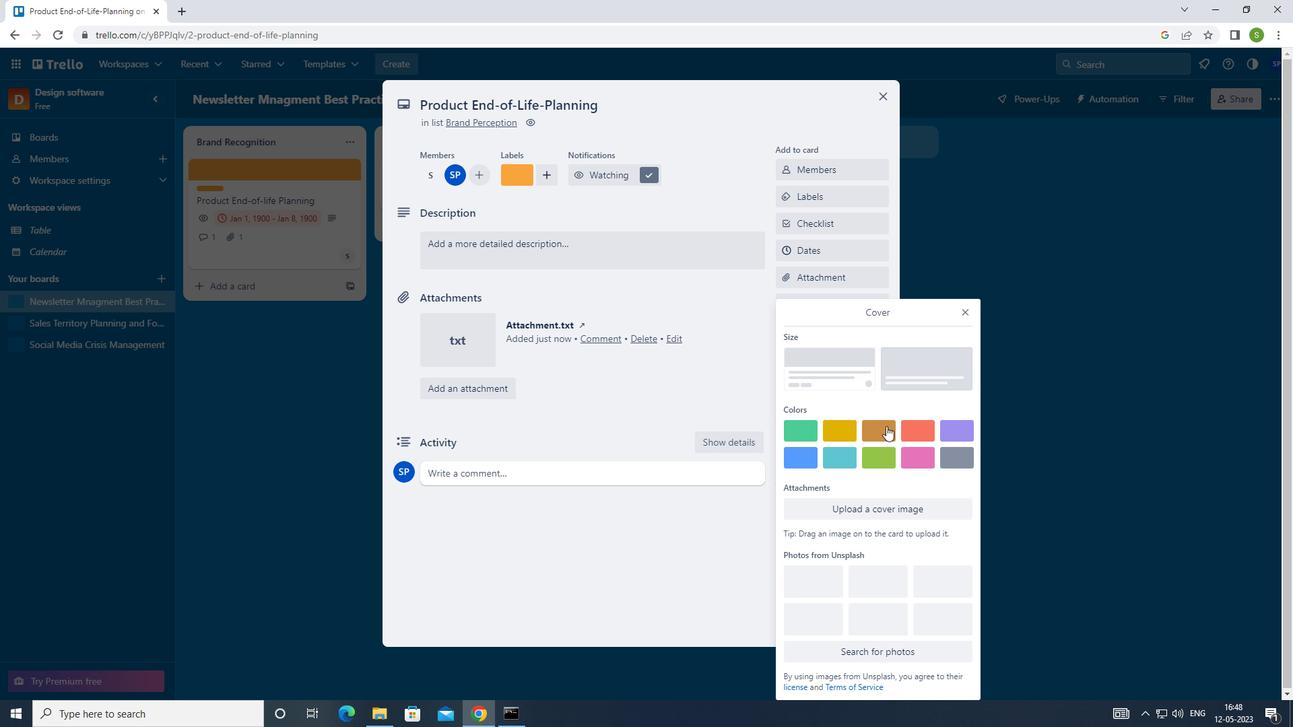 
Action: Mouse moved to (958, 292)
Screenshot: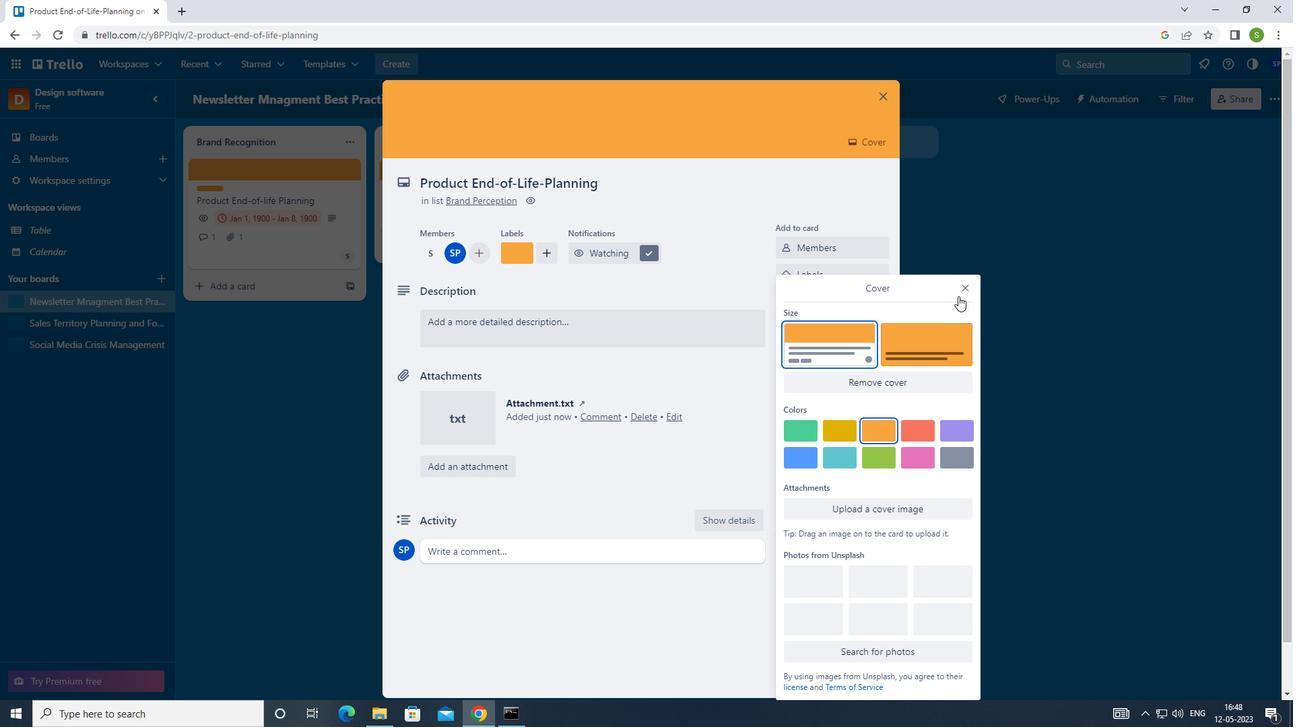 
Action: Mouse pressed left at (958, 292)
Screenshot: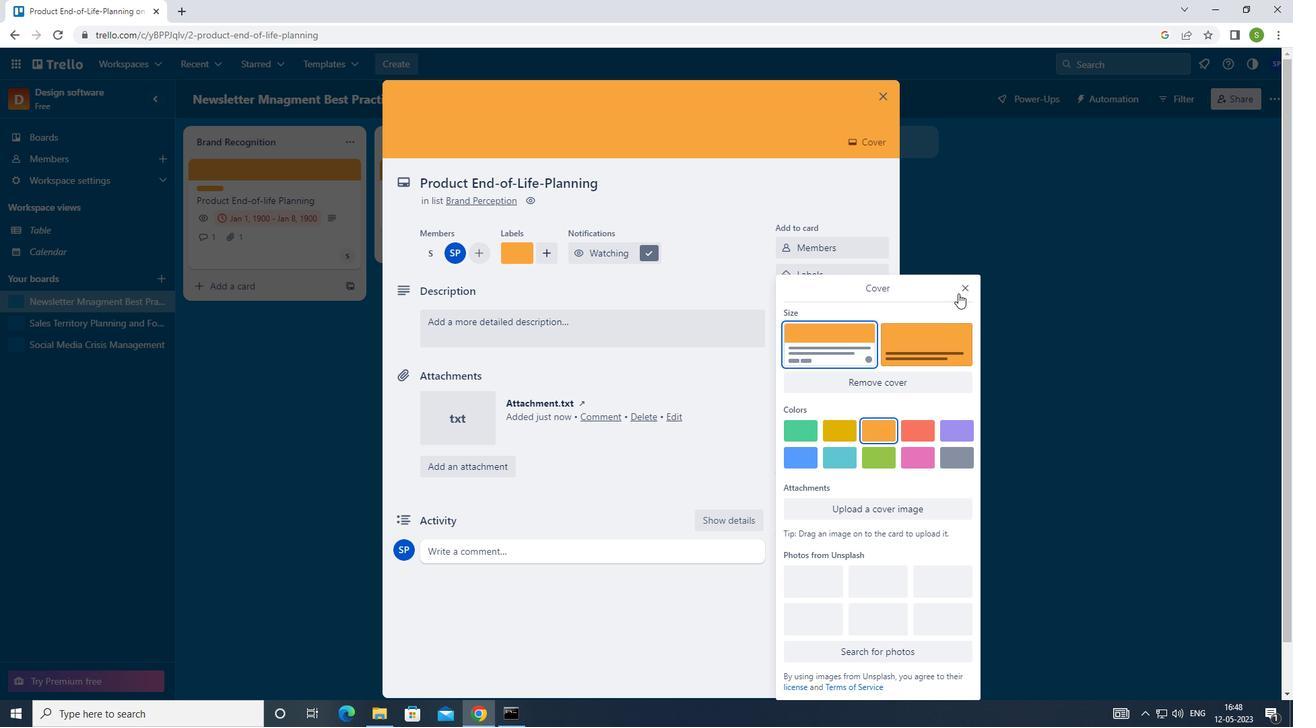 
Action: Mouse moved to (604, 333)
Screenshot: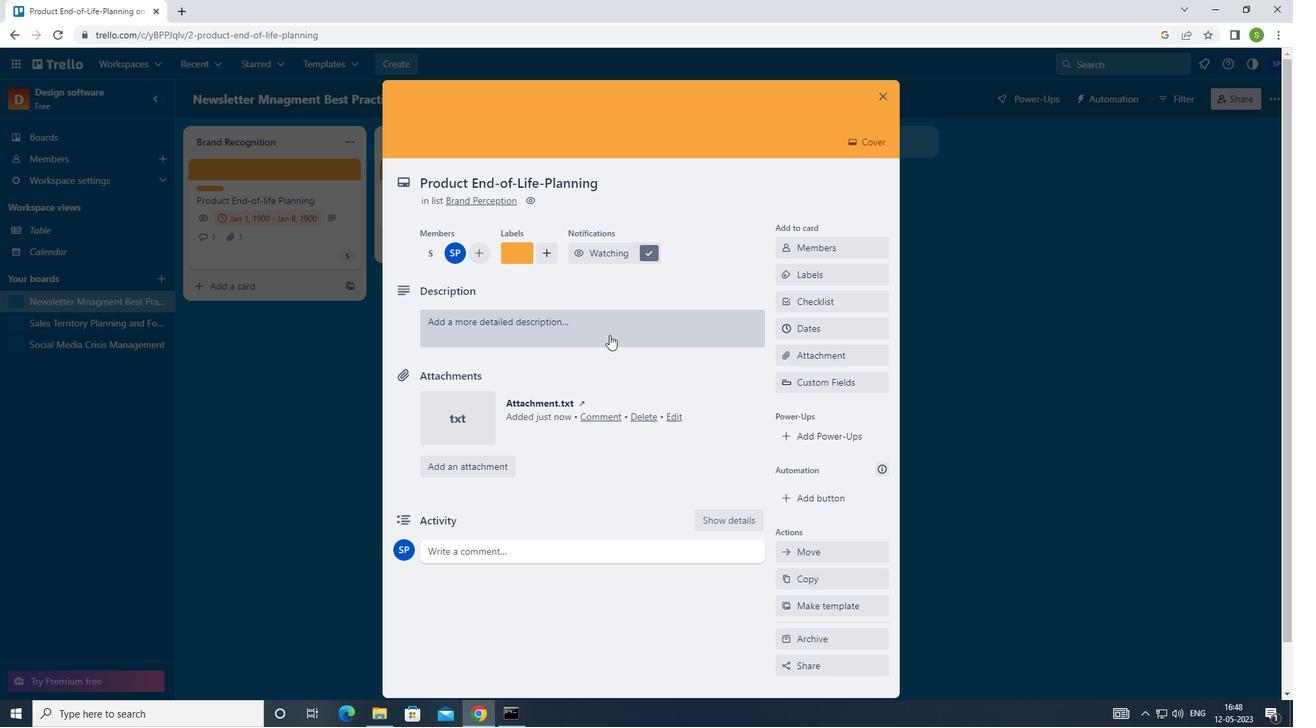 
Action: Mouse pressed left at (604, 333)
Screenshot: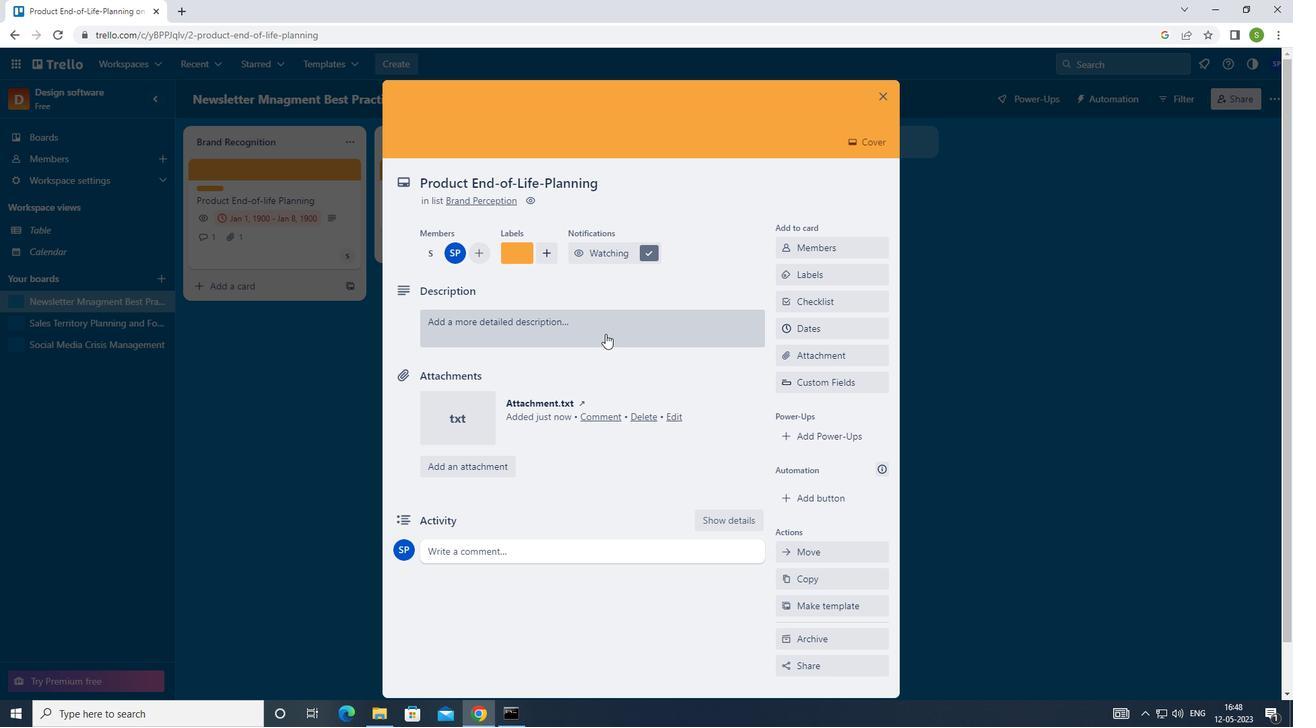 
Action: Mouse moved to (616, 338)
Screenshot: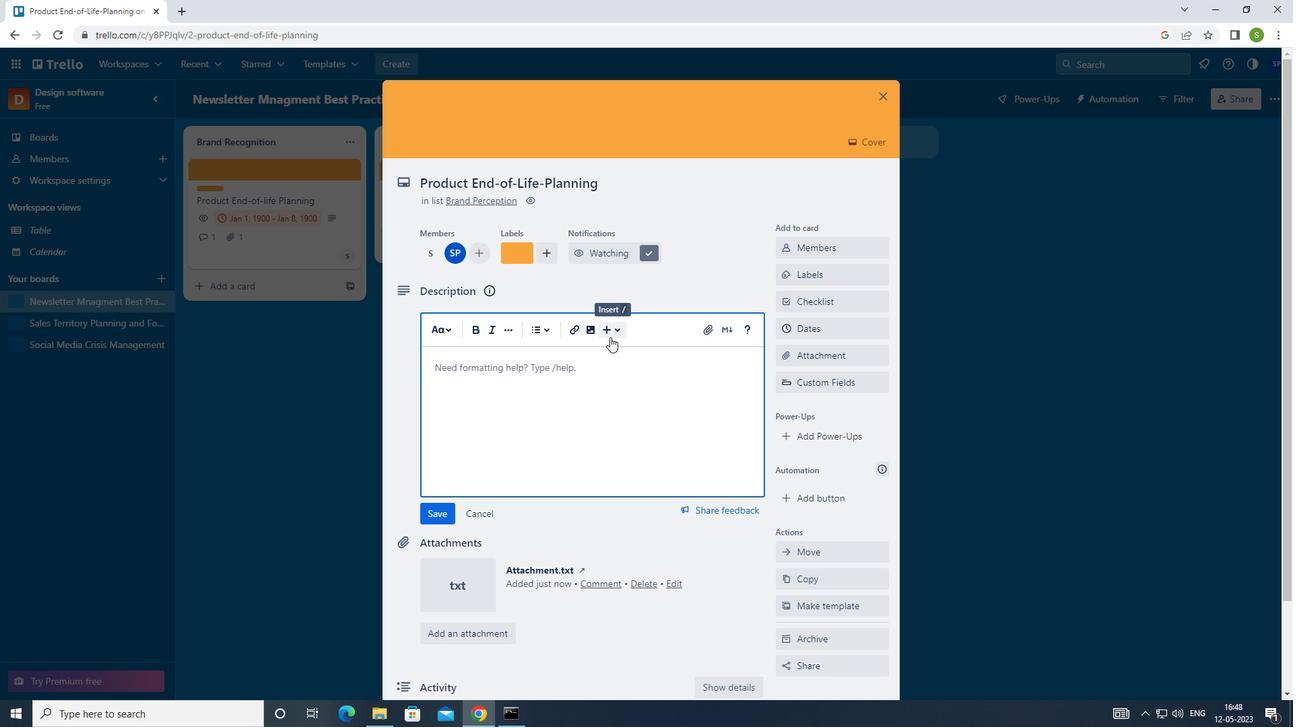 
Action: Key pressed <Key.shift>RESEARCH<Key.space>AND<Key.space>DEVELOP<Key.space>NEW<Key.space>CUSTOMER<Key.space>SERVICE<Key.space>STRATEGY
Screenshot: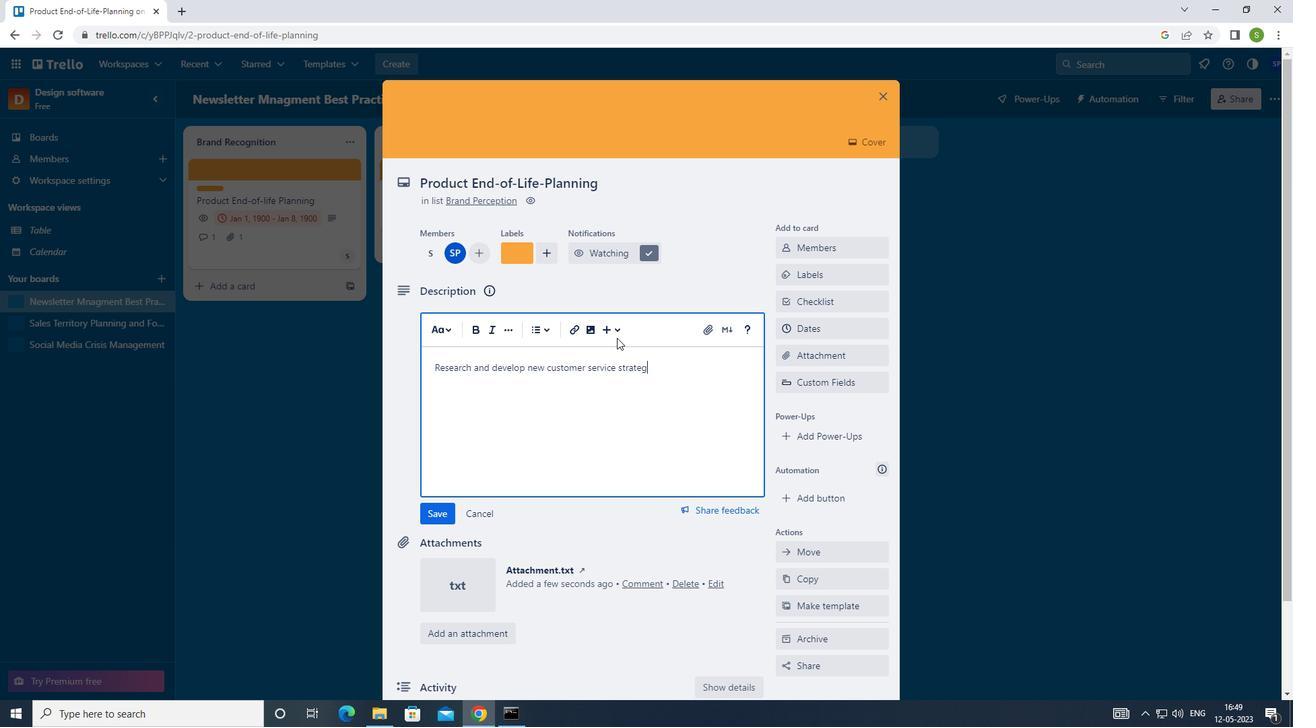 
Action: Mouse moved to (435, 515)
Screenshot: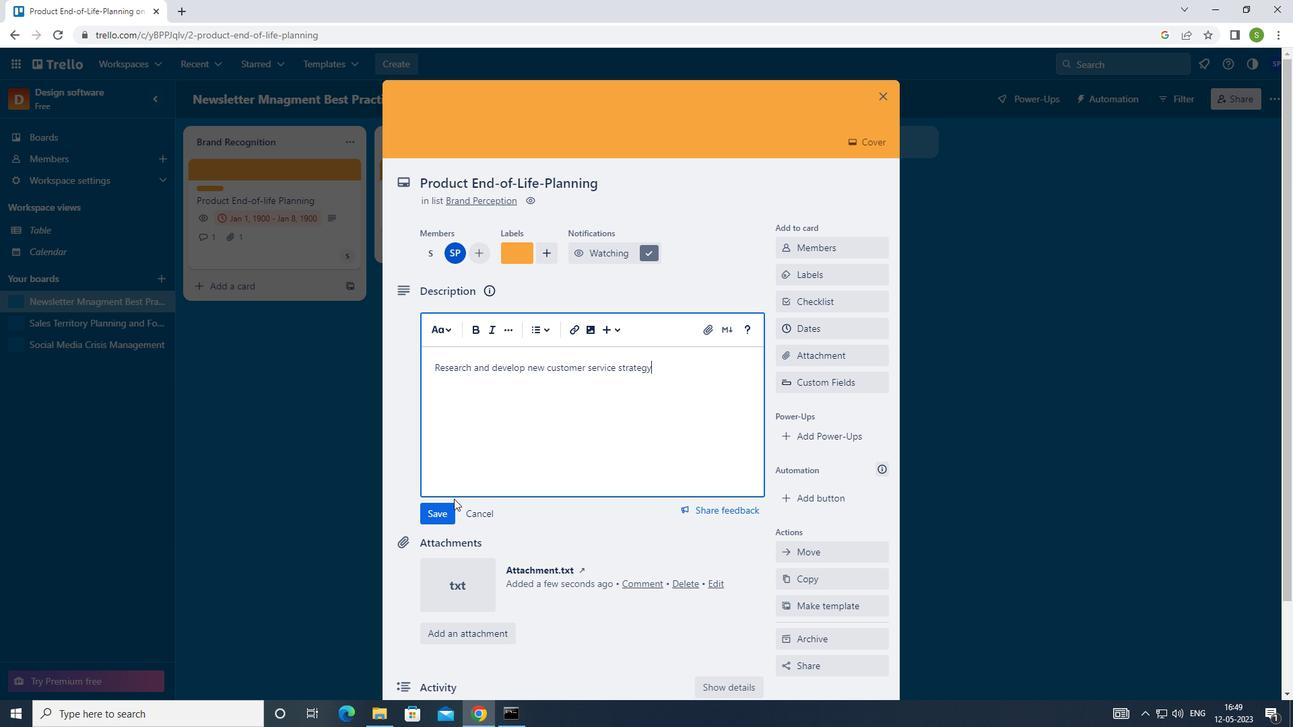 
Action: Mouse pressed left at (435, 515)
Screenshot: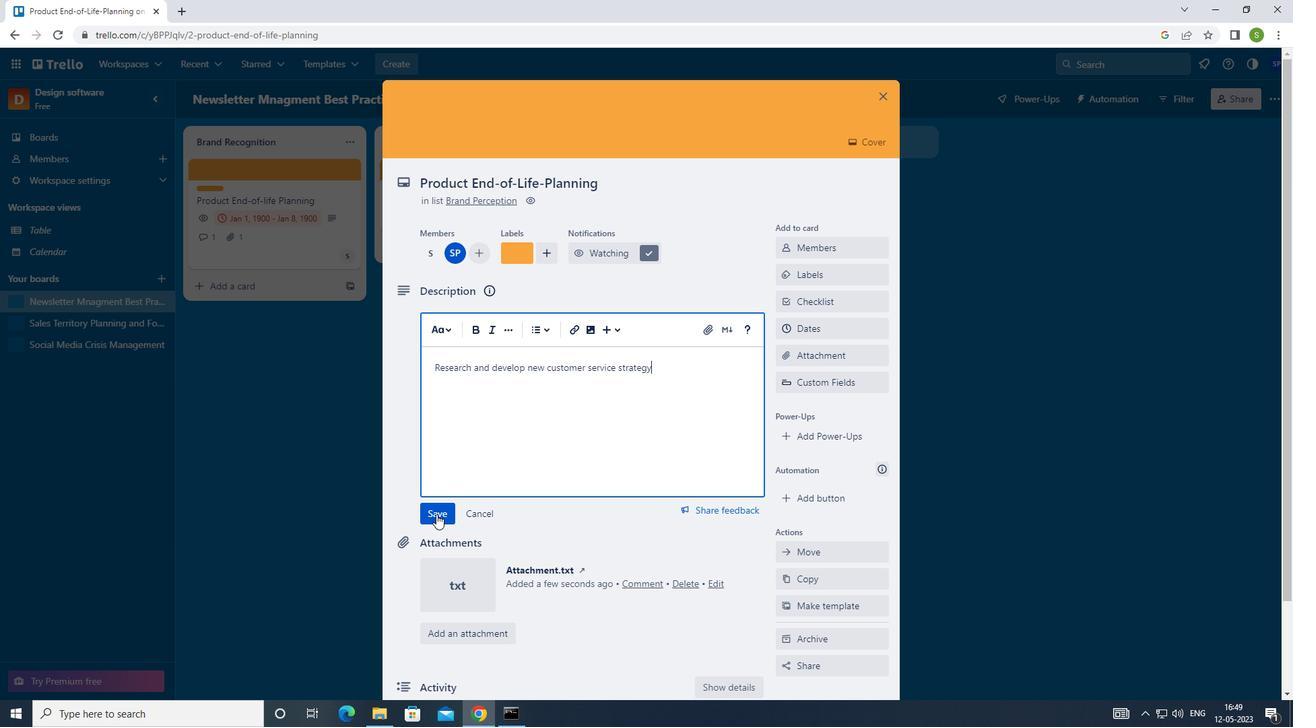 
Action: Mouse moved to (512, 472)
Screenshot: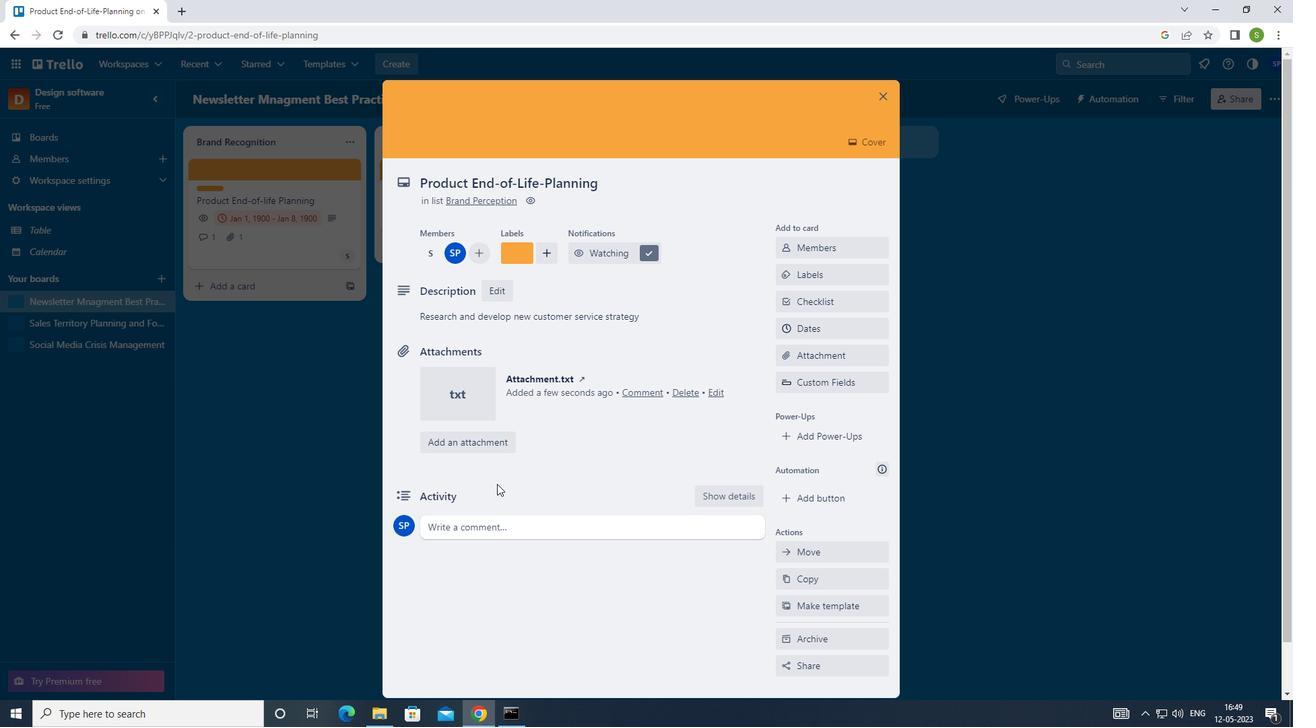 
Action: Mouse scrolled (512, 471) with delta (0, 0)
Screenshot: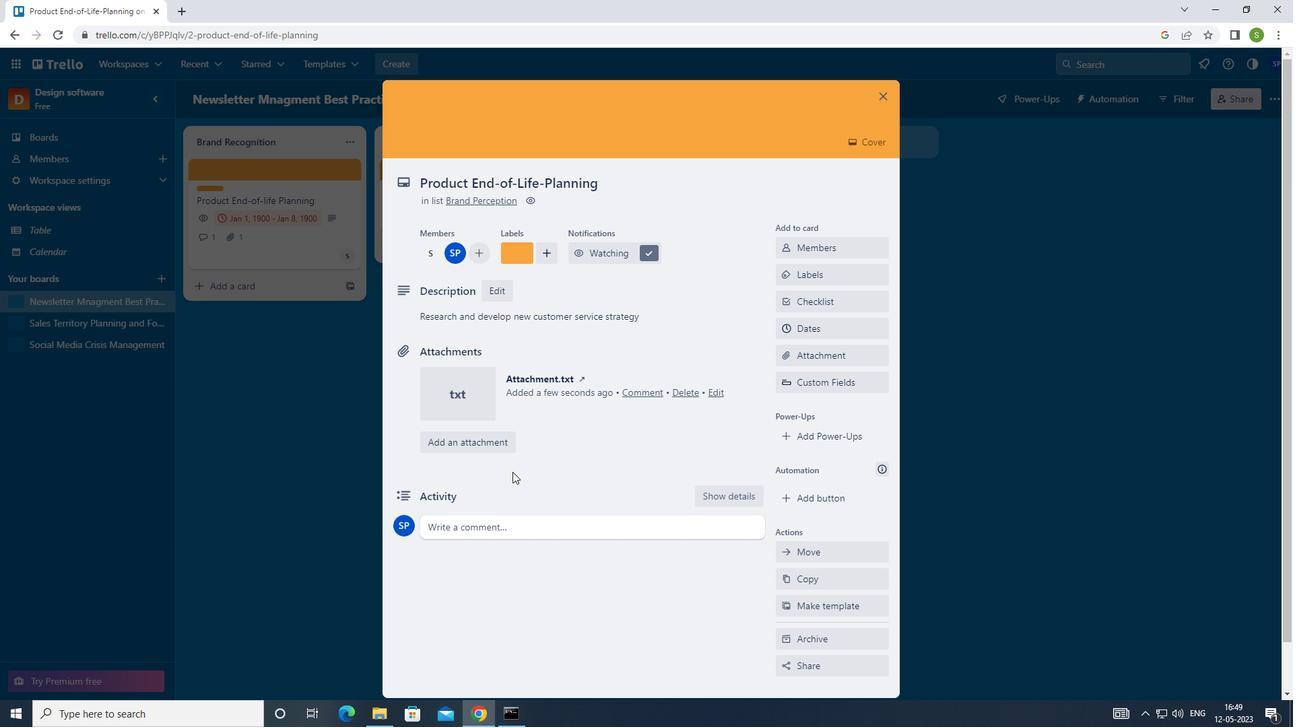 
Action: Mouse scrolled (512, 471) with delta (0, 0)
Screenshot: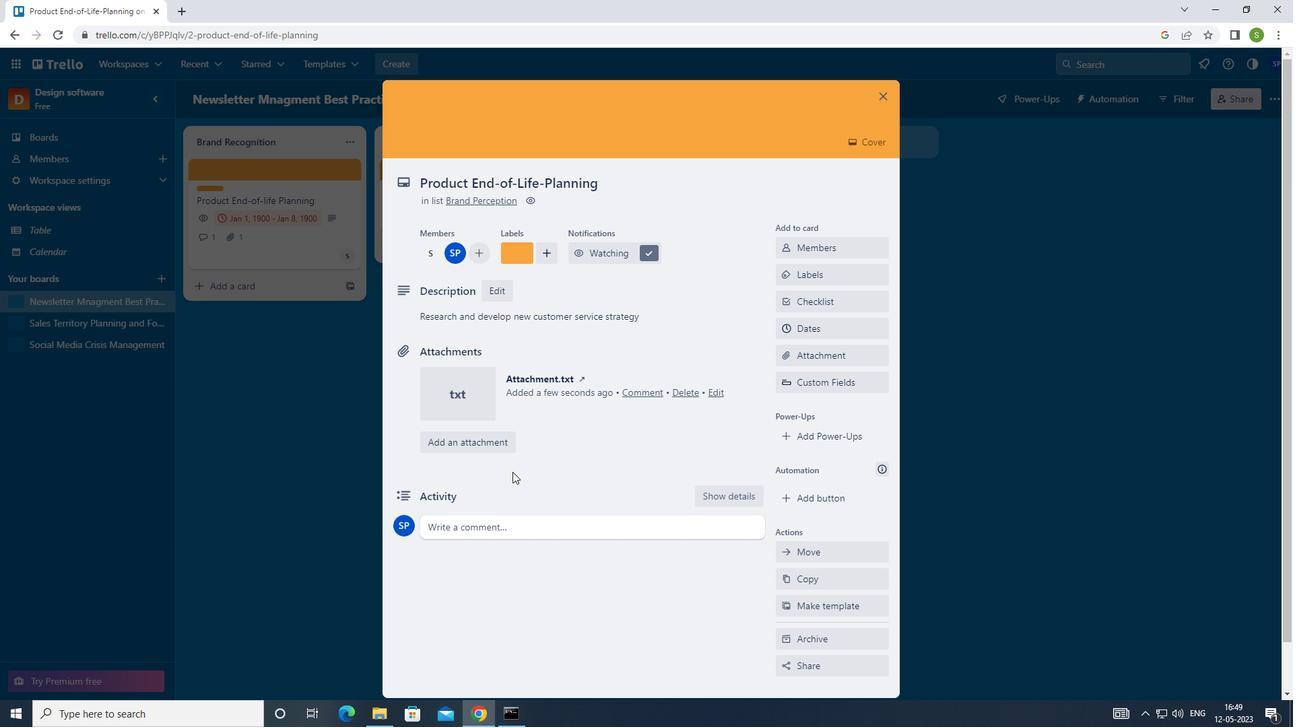 
Action: Mouse moved to (500, 478)
Screenshot: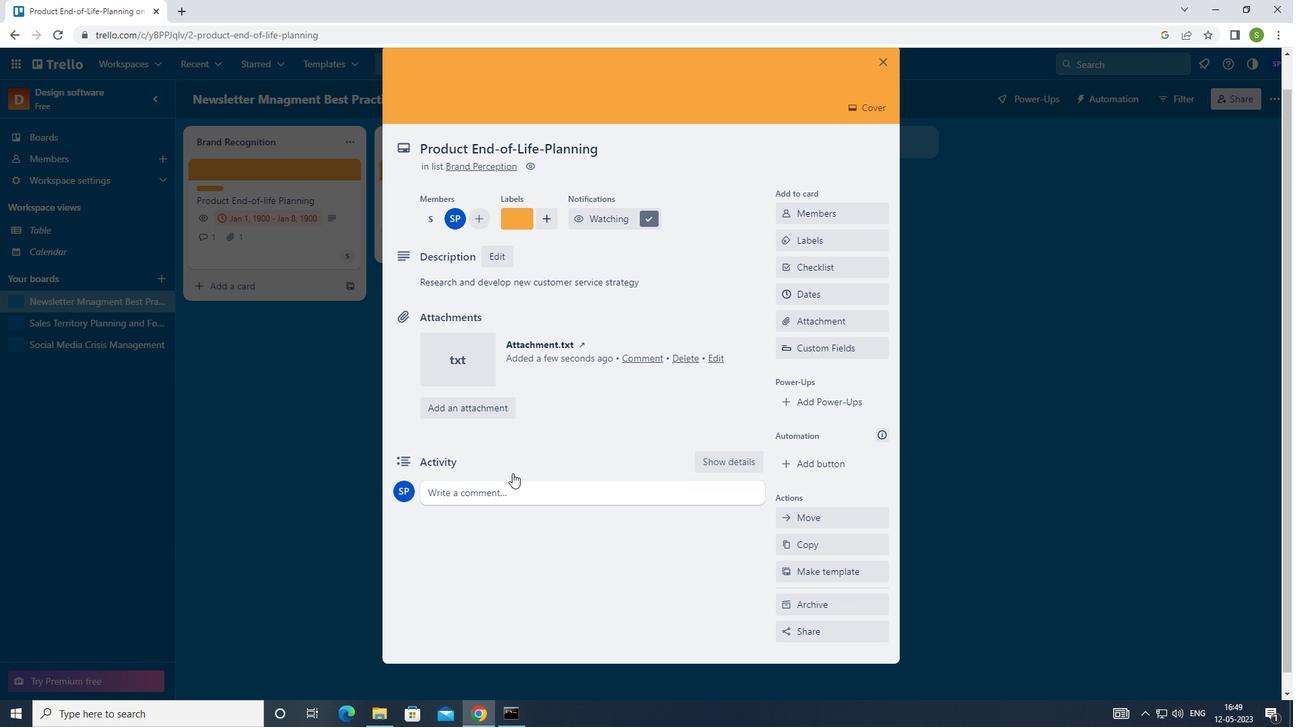 
Action: Mouse pressed left at (500, 478)
Screenshot: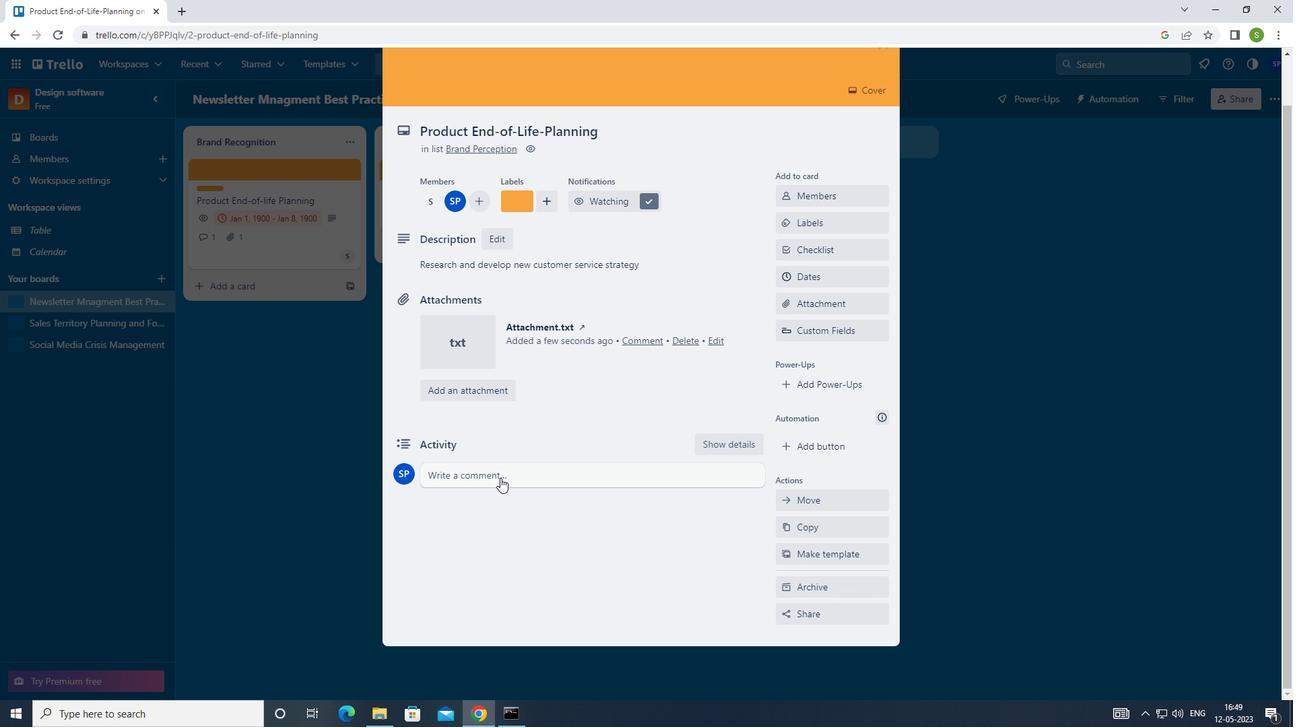 
Action: Mouse moved to (591, 328)
Screenshot: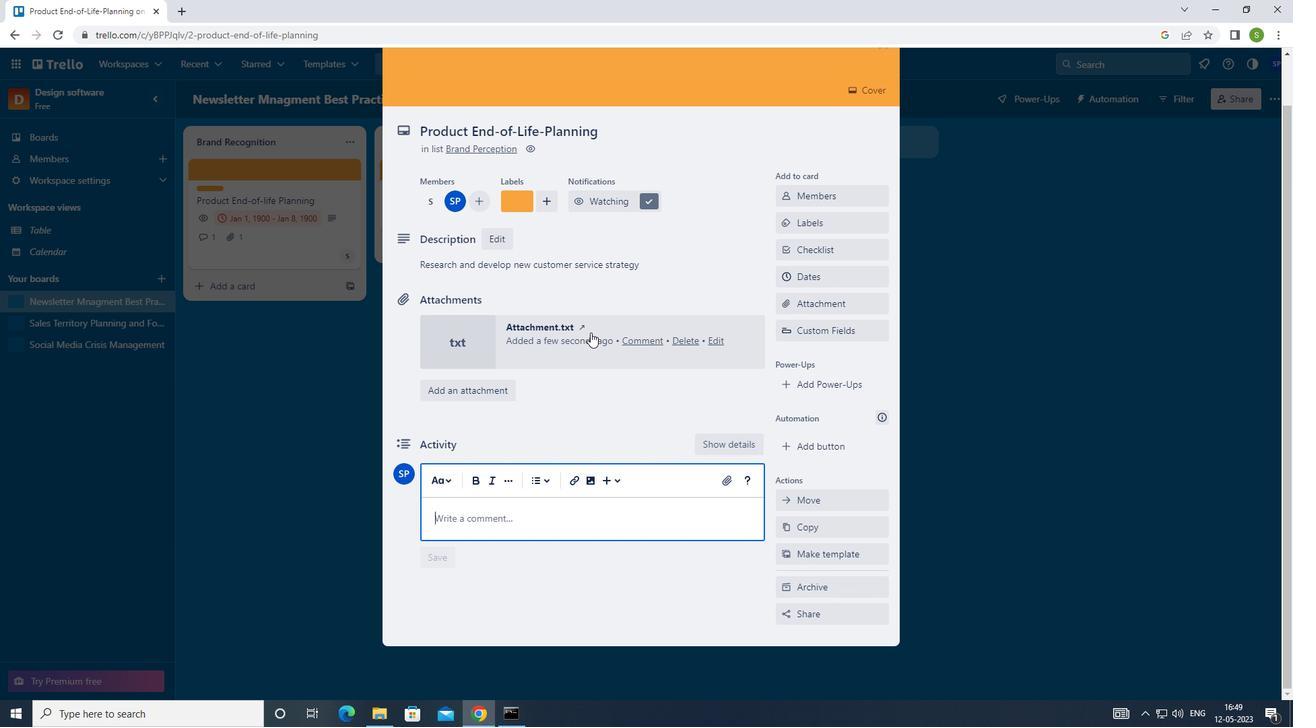 
Action: Key pressed <Key.shift>THIS<Key.space>TASK<Key.space>REQUIRE<Key.space>US<Key.space>TO<Key.space>BE<Key.space>PROACTIVE<Key.space>AND<Key.space>TAKE<Key.space>OWNERSHIP<Key.space>OF<Key.space>OUR<Key.space>WORK<Key.space>ENSURING<Key.space>THAT<Key.space>WE<Key.space>ARE<Key.space>MAKING<Key.space>PROGRESS<Key.space>TOWARD<Key.space>OUR<Key.space>GOAL
Screenshot: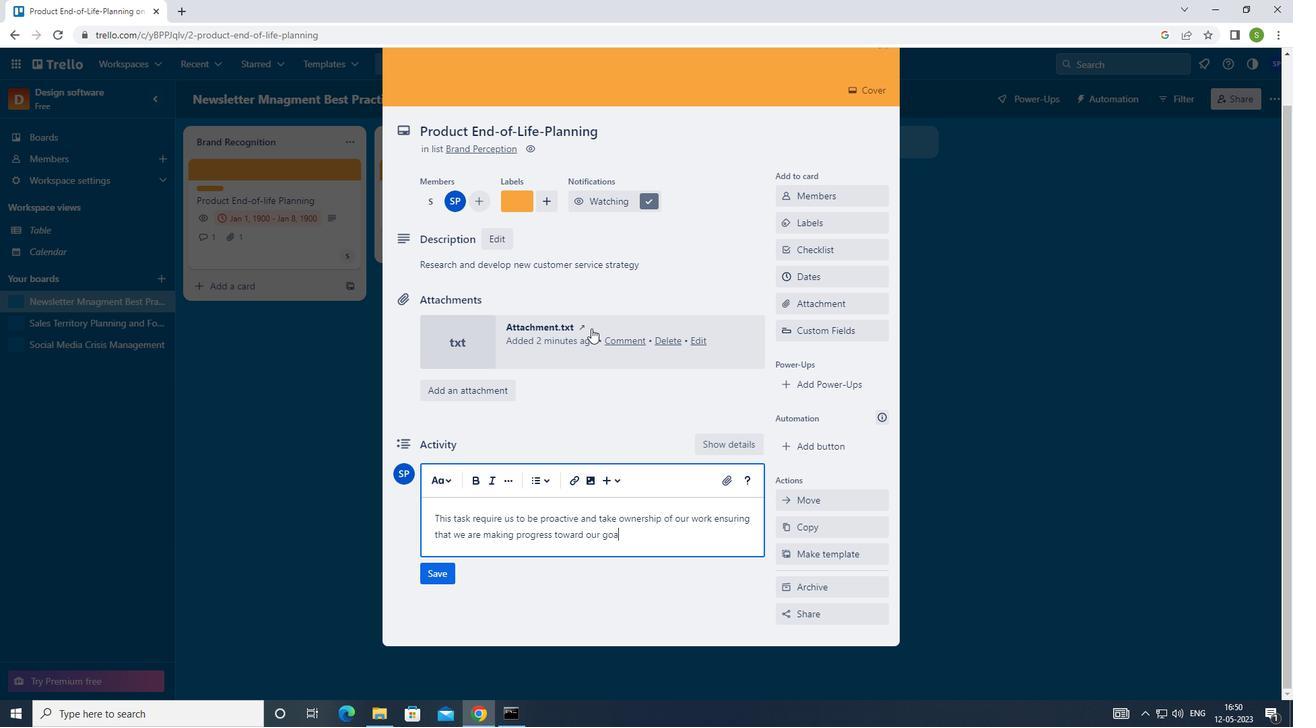 
Action: Mouse moved to (435, 581)
Screenshot: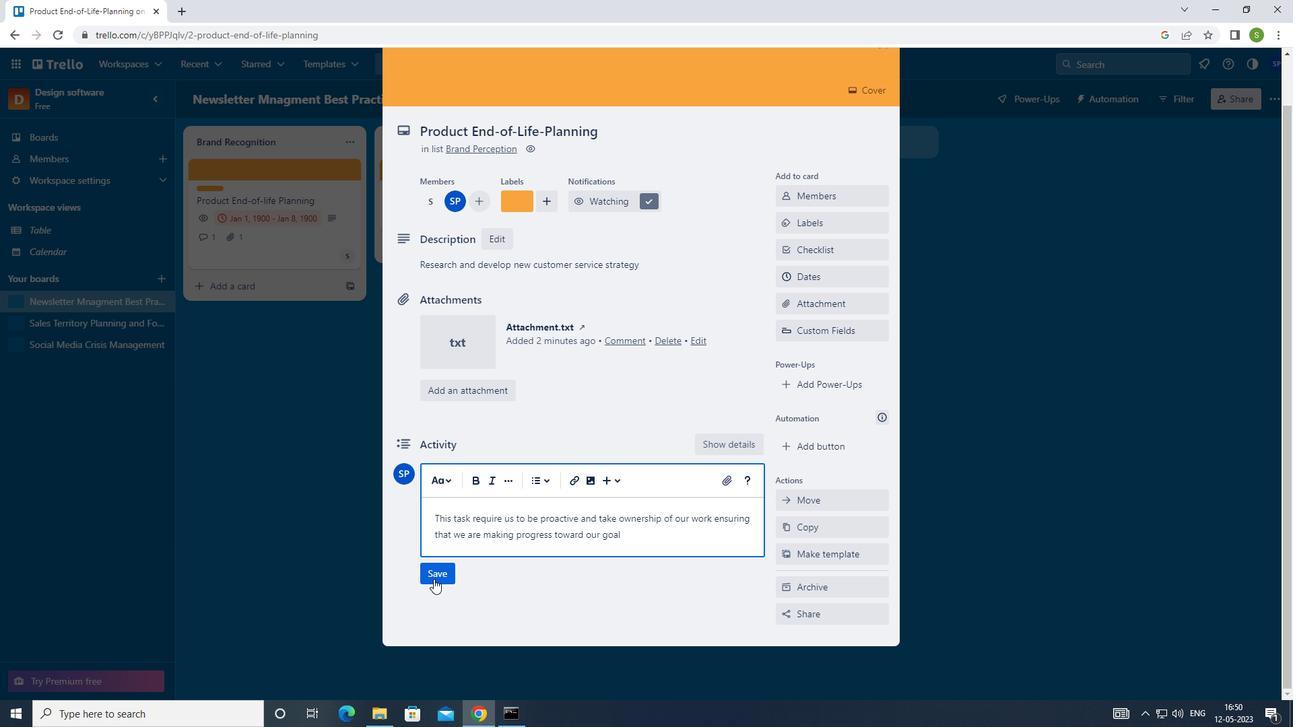 
Action: Mouse pressed left at (435, 581)
Screenshot: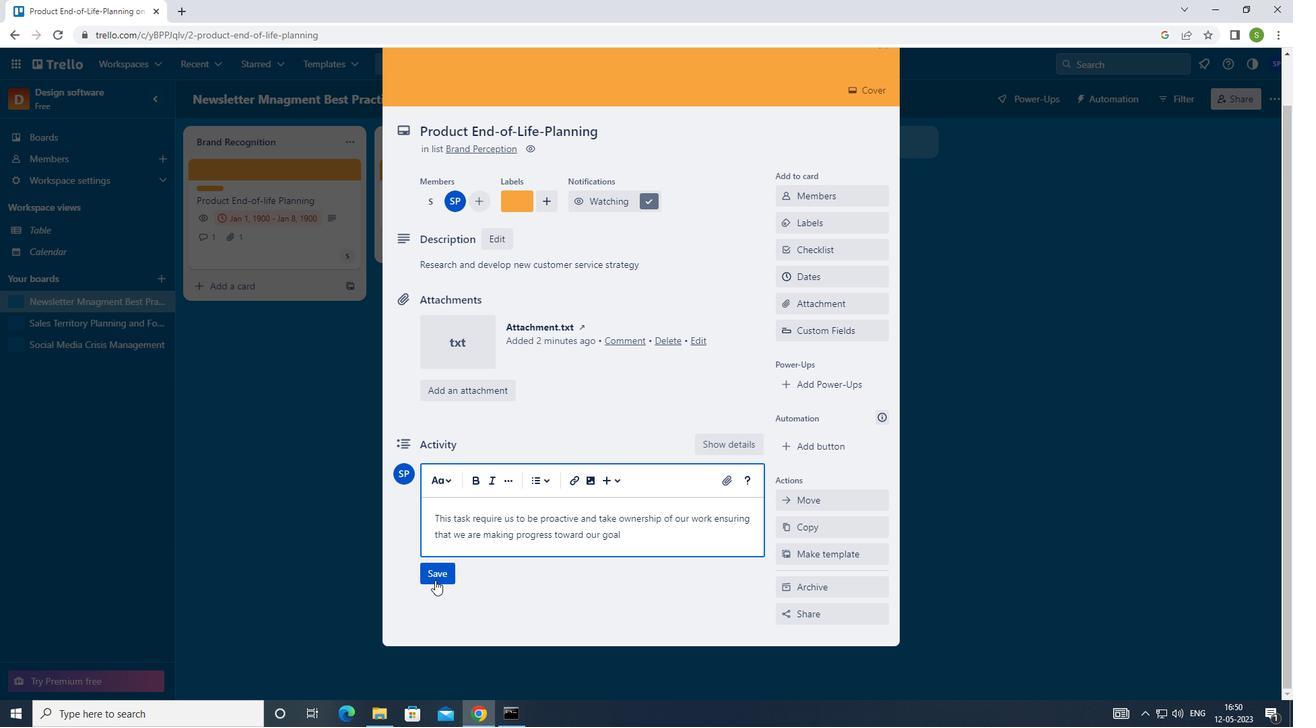
Action: Mouse moved to (794, 273)
Screenshot: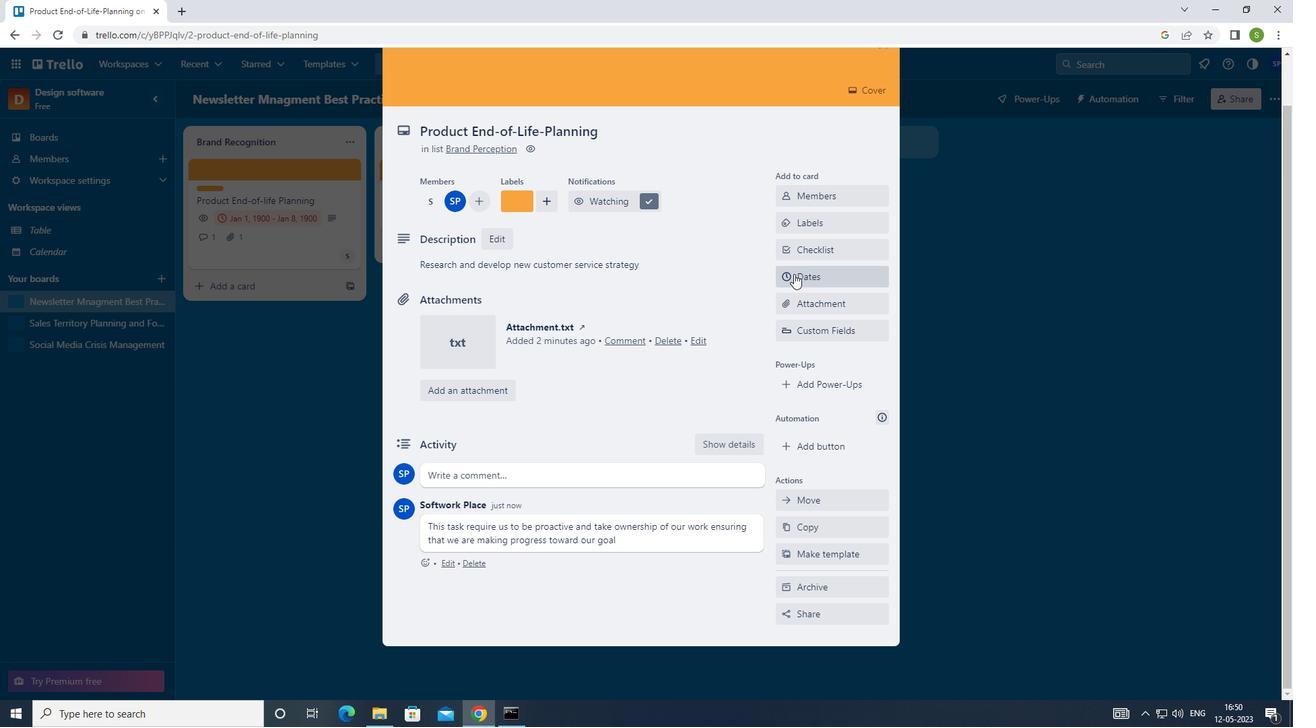 
Action: Mouse pressed left at (794, 273)
Screenshot: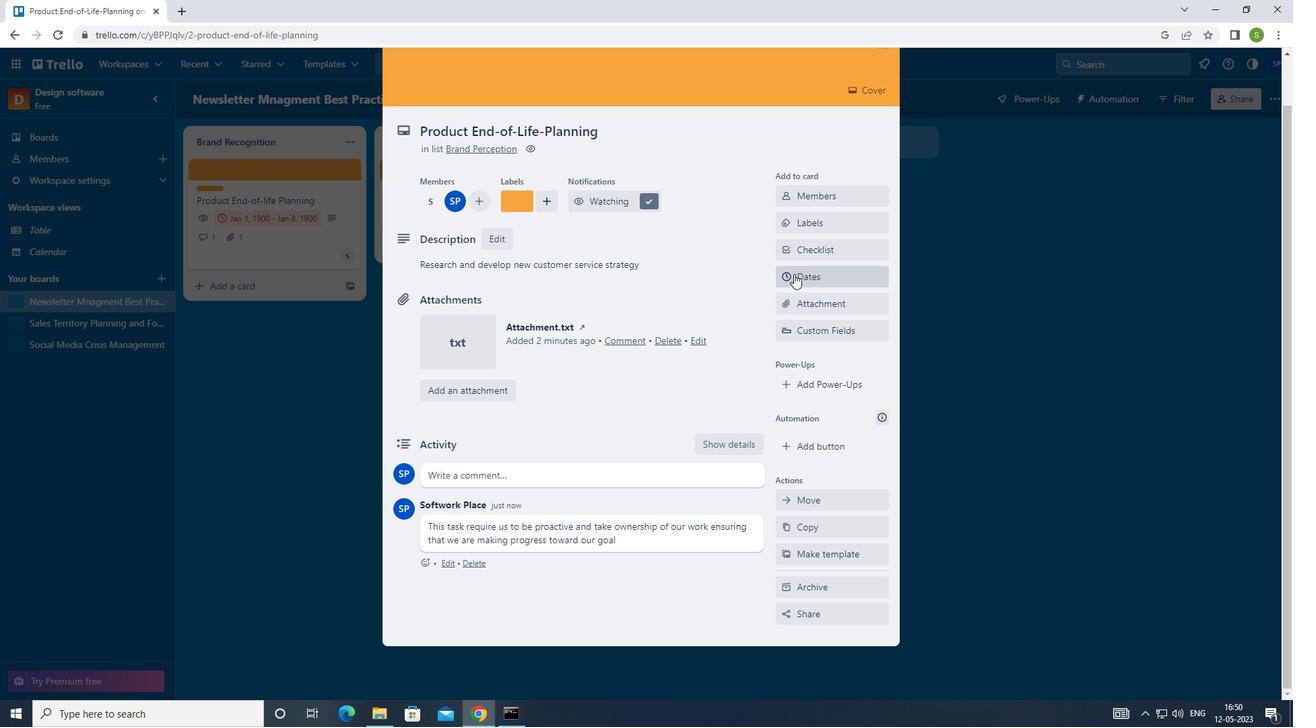 
Action: Mouse moved to (790, 347)
Screenshot: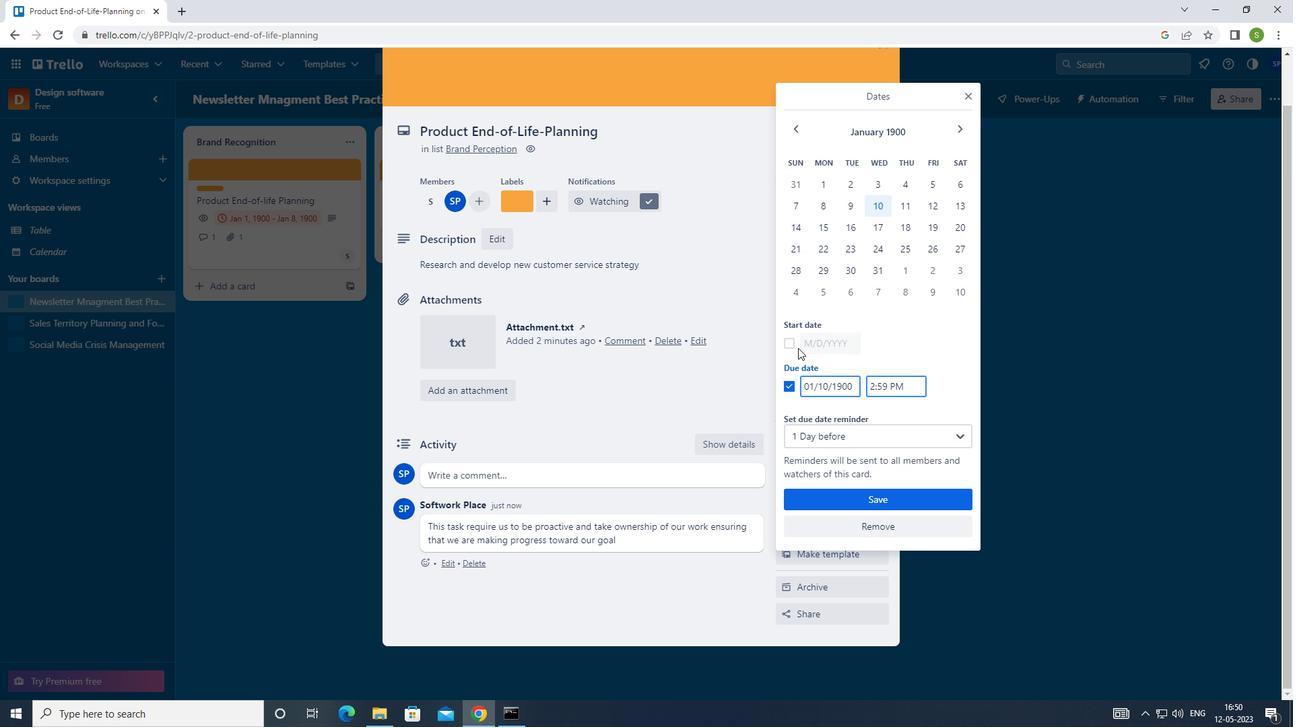 
Action: Mouse pressed left at (790, 347)
Screenshot: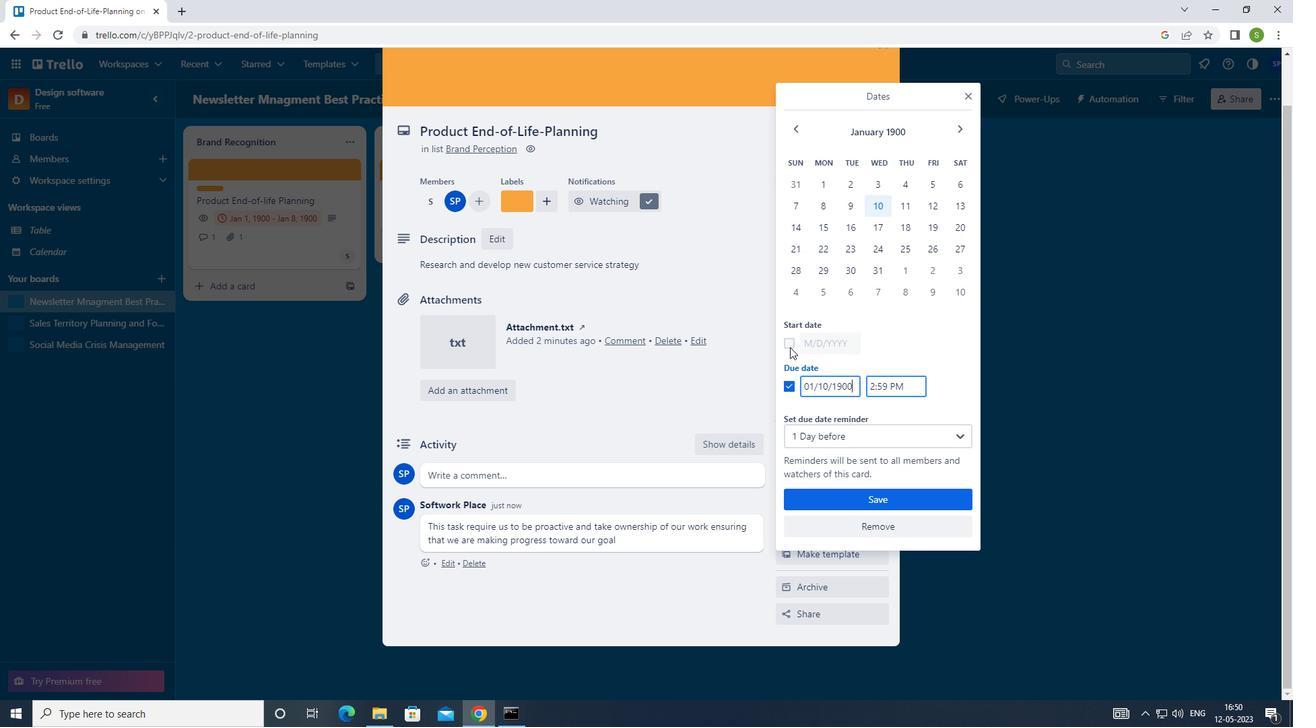 
Action: Mouse moved to (825, 341)
Screenshot: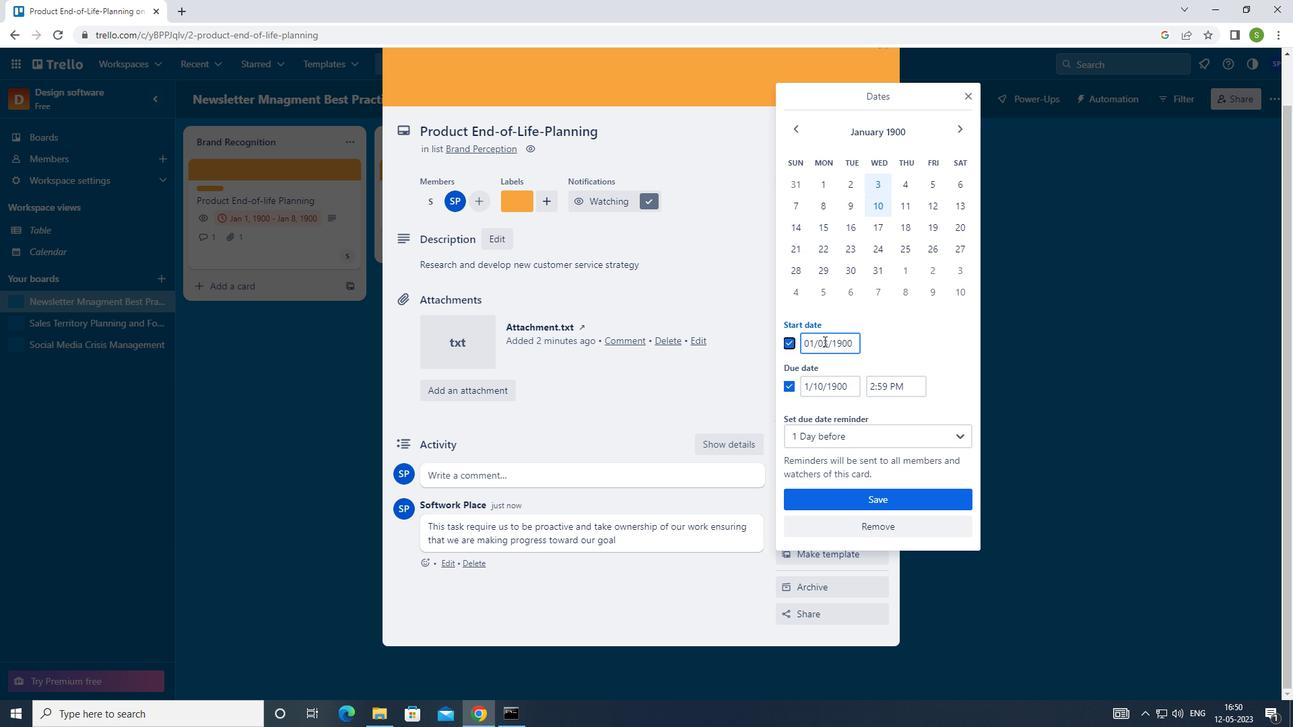 
Action: Mouse pressed left at (825, 341)
Screenshot: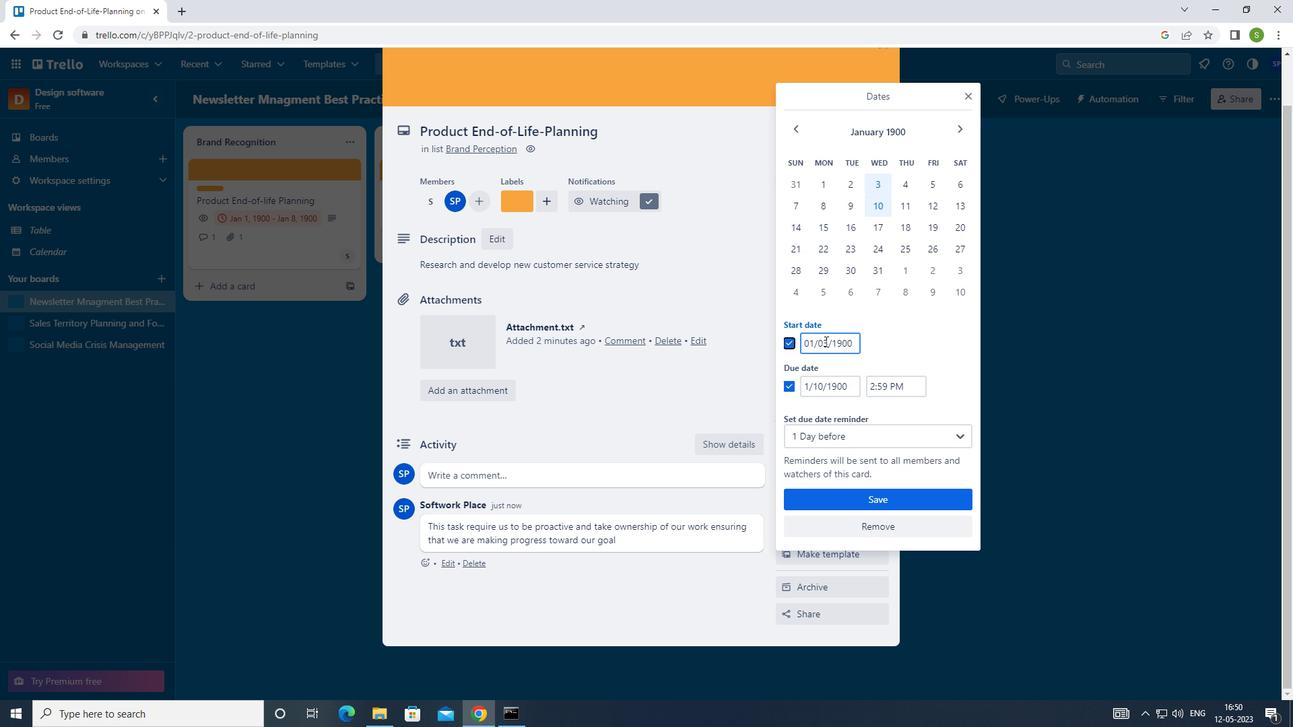 
Action: Mouse moved to (818, 341)
Screenshot: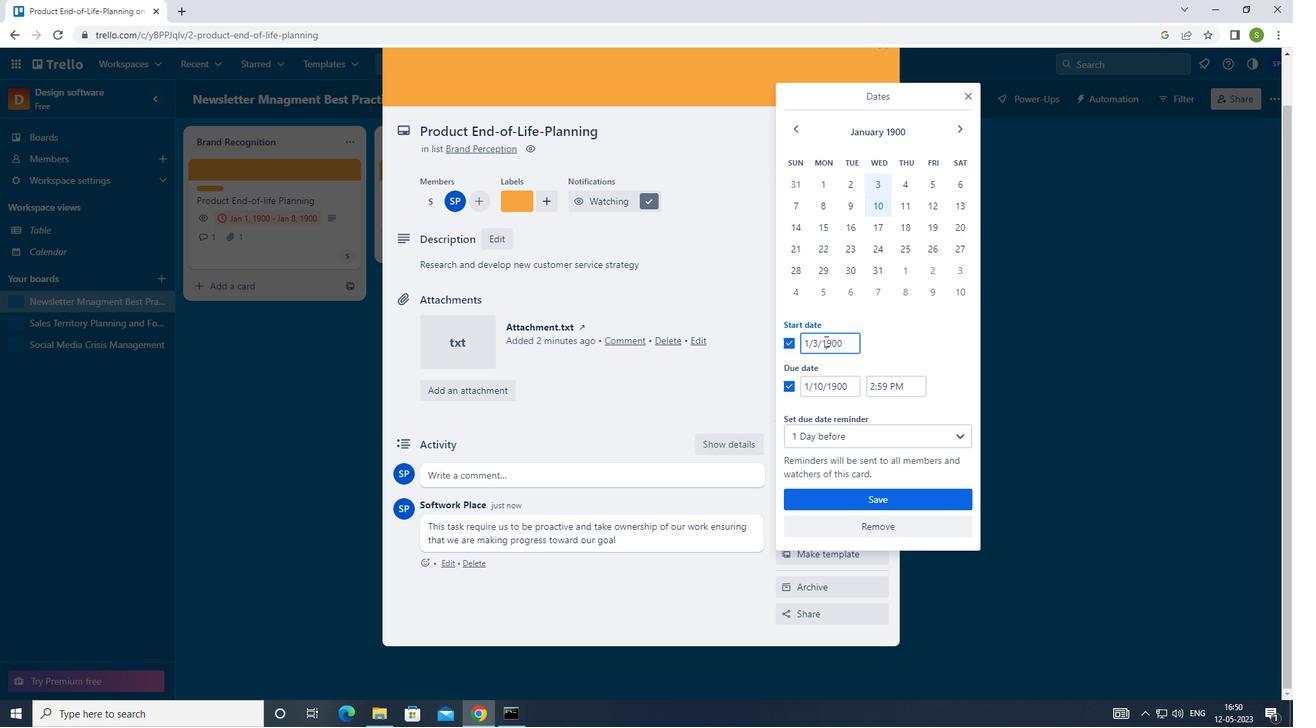 
Action: Mouse pressed left at (818, 341)
Screenshot: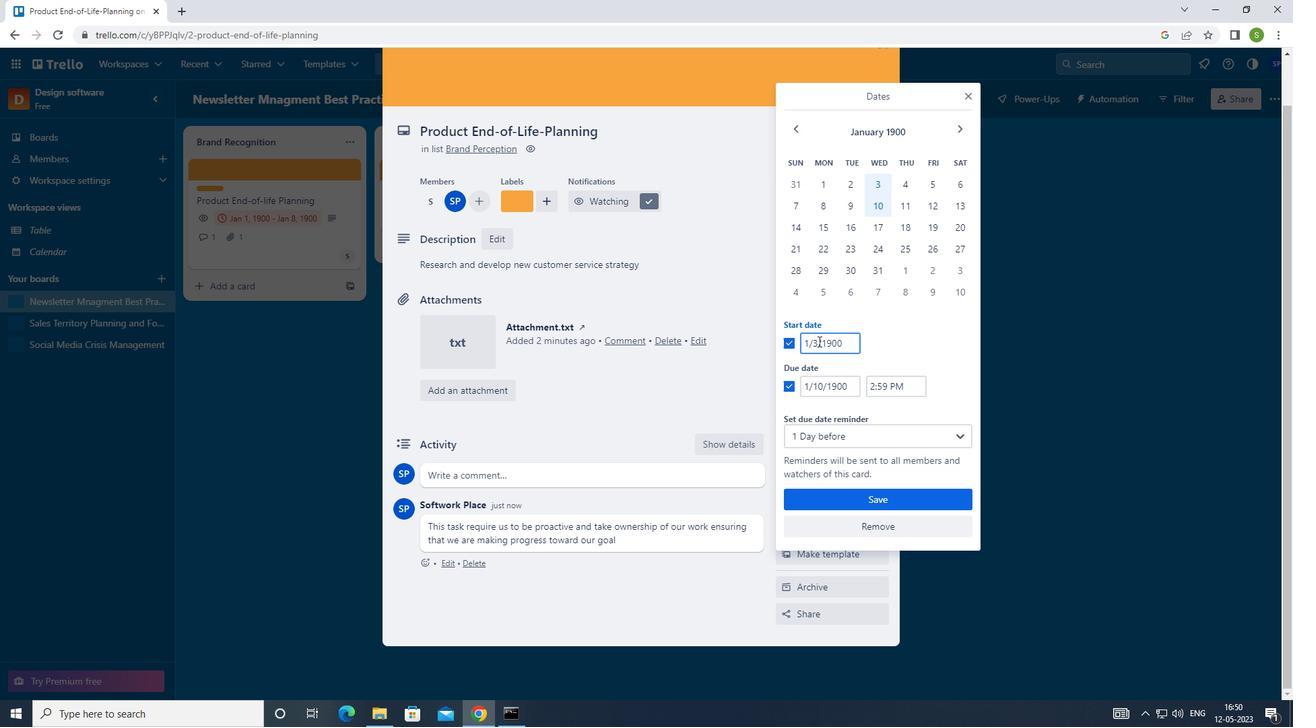 
Action: Mouse moved to (805, 349)
Screenshot: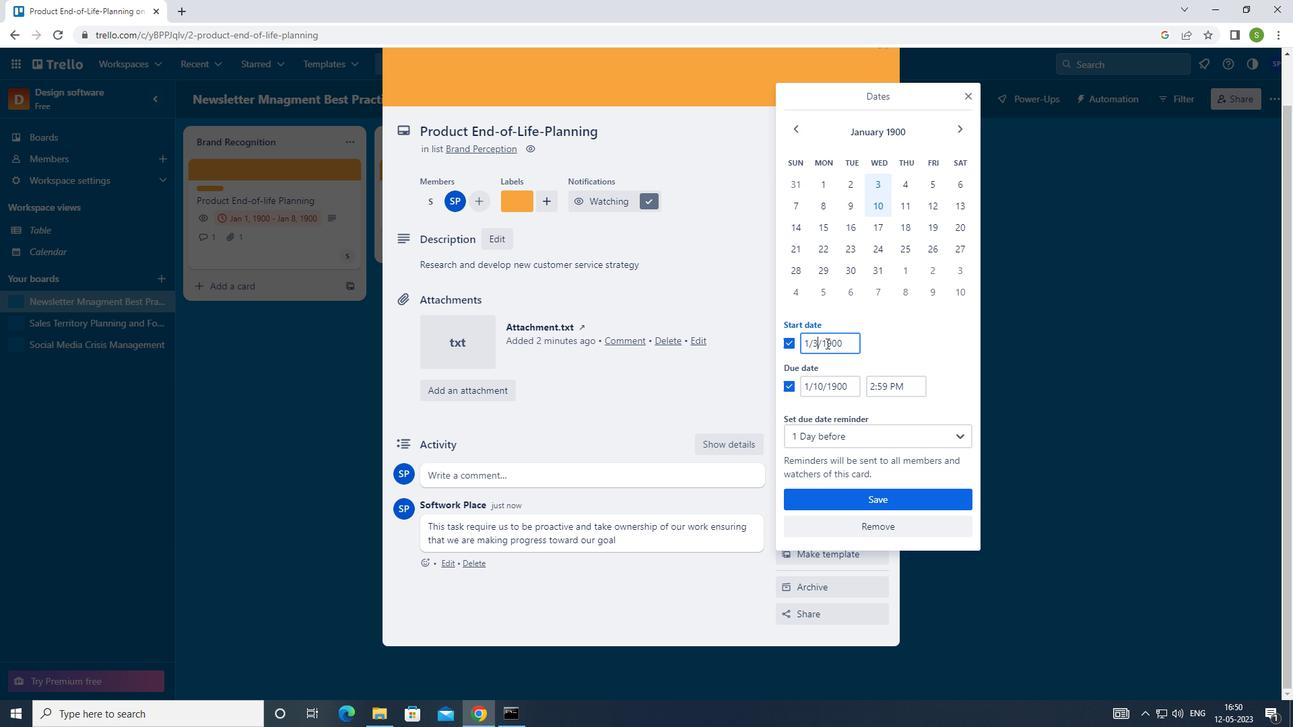 
Action: Key pressed <Key.backspace>4
Screenshot: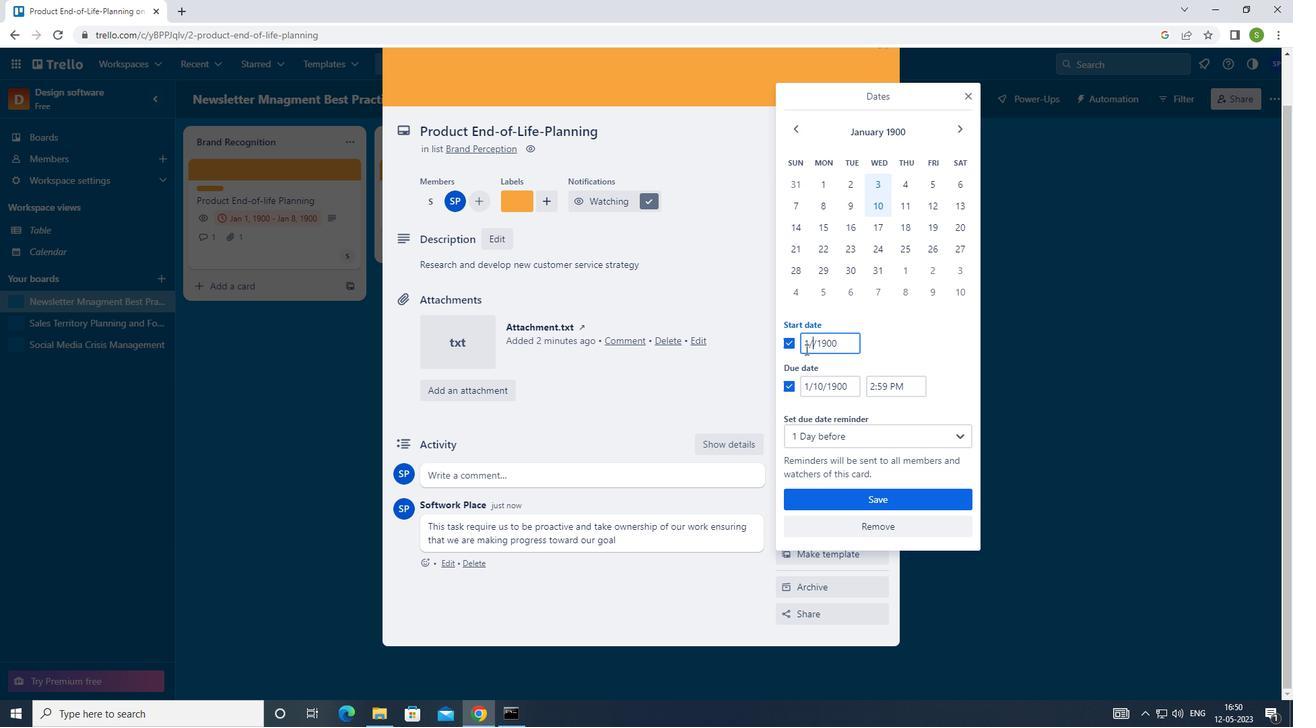 
Action: Mouse moved to (823, 385)
Screenshot: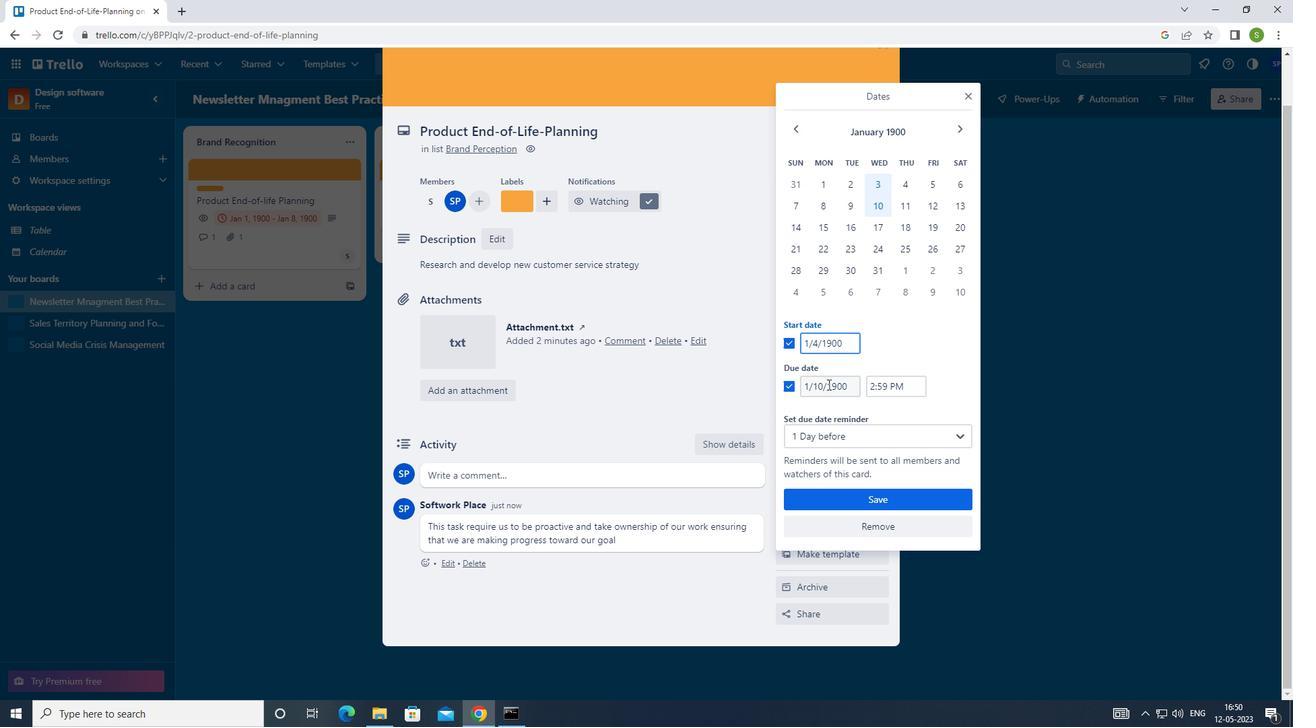 
Action: Mouse pressed left at (823, 385)
Screenshot: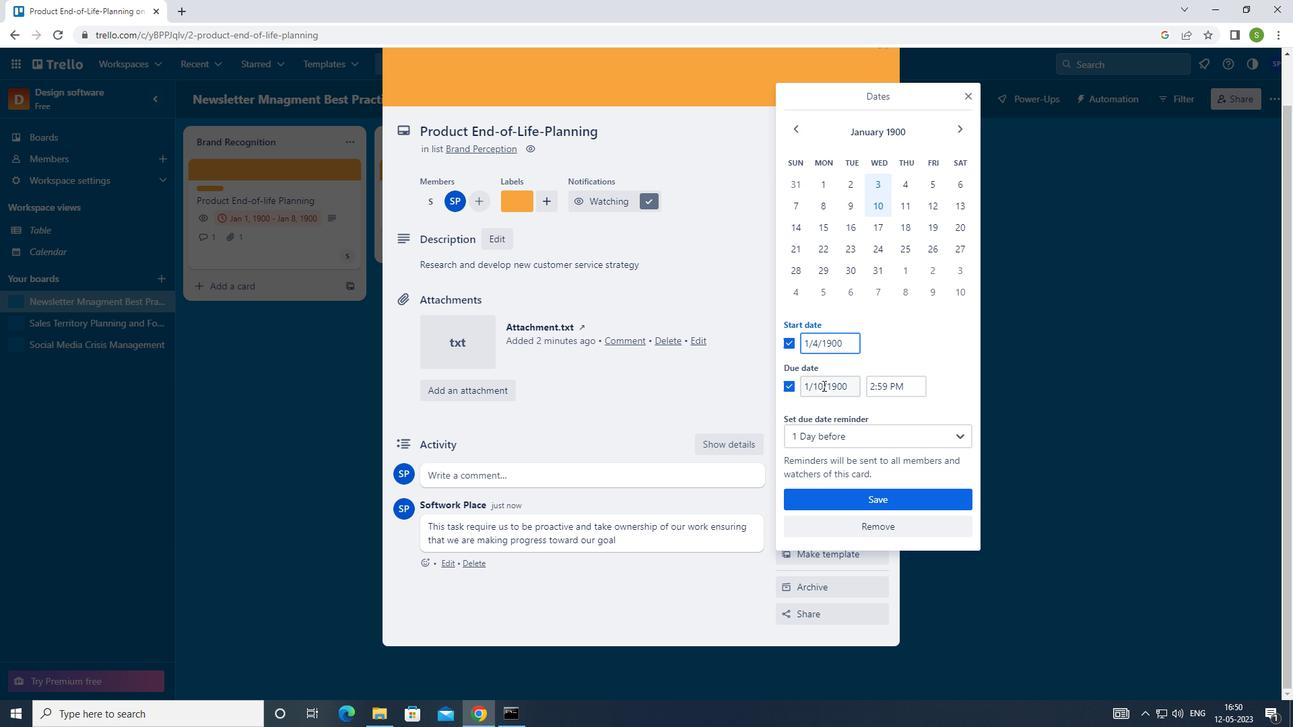 
Action: Mouse moved to (821, 379)
Screenshot: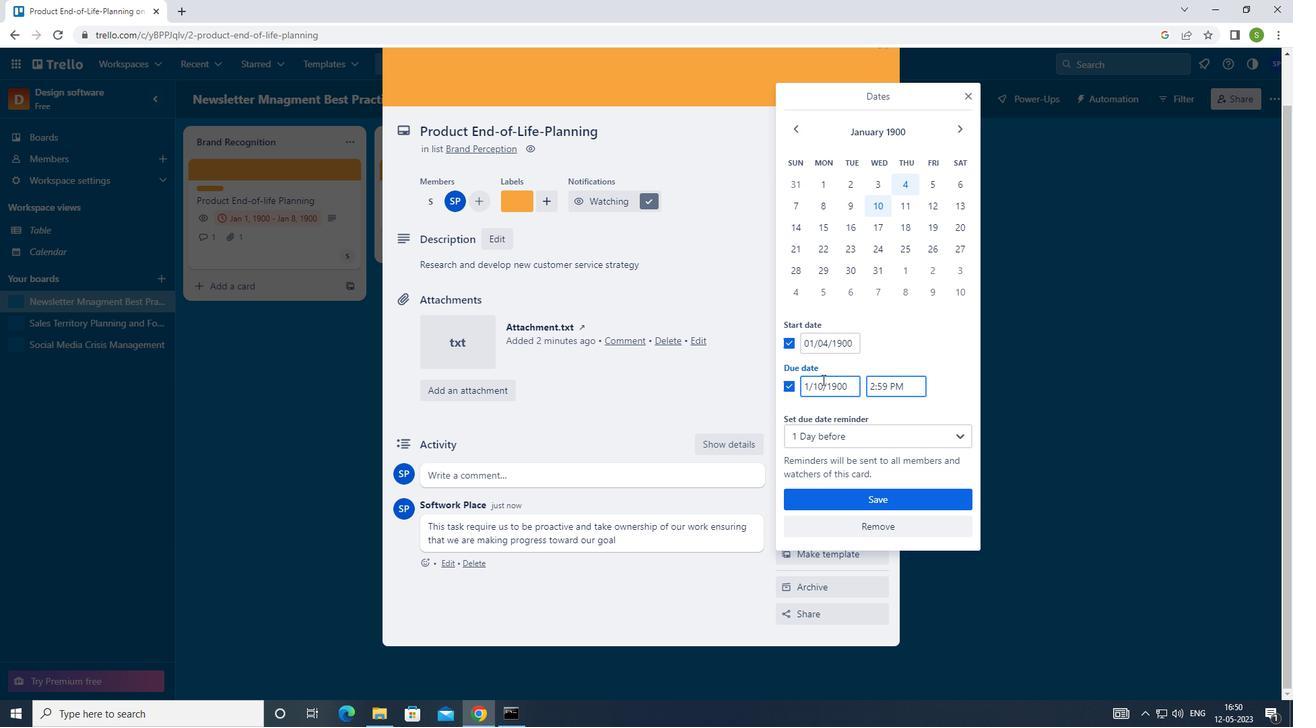 
Action: Key pressed <Key.backspace>1<Key.enter><Key.f8>
Screenshot: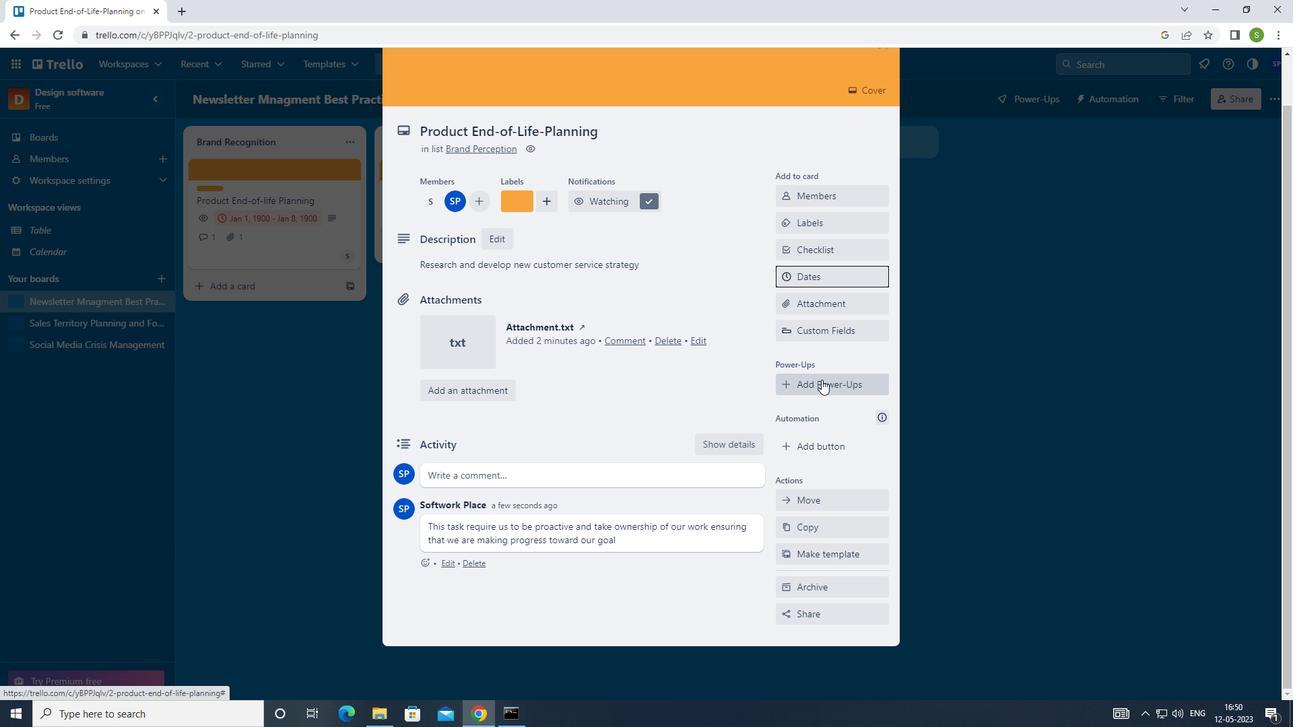 
